 Task: Find connections with filter location Bideford with filter topic #Startupswith filter profile language German with filter current company Grasim Industries Limited | Pulp & Fibre with filter school Acharya N.G. Ranga Agricultural University with filter industry Blogs with filter service category Property Management with filter keywords title Product Manager
Action: Mouse moved to (565, 76)
Screenshot: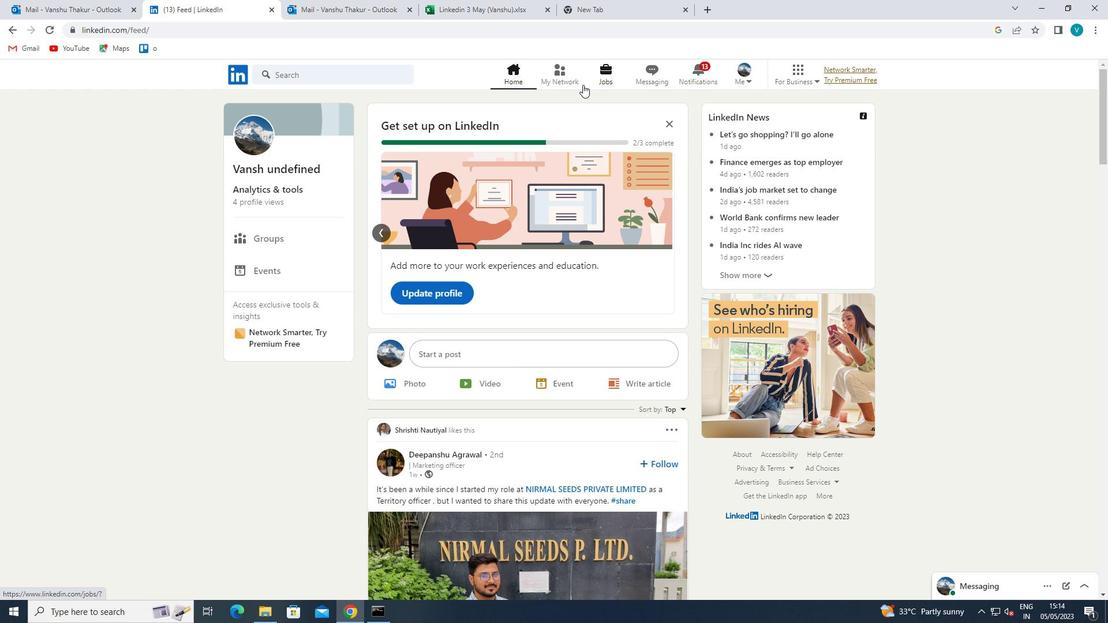 
Action: Mouse pressed left at (565, 76)
Screenshot: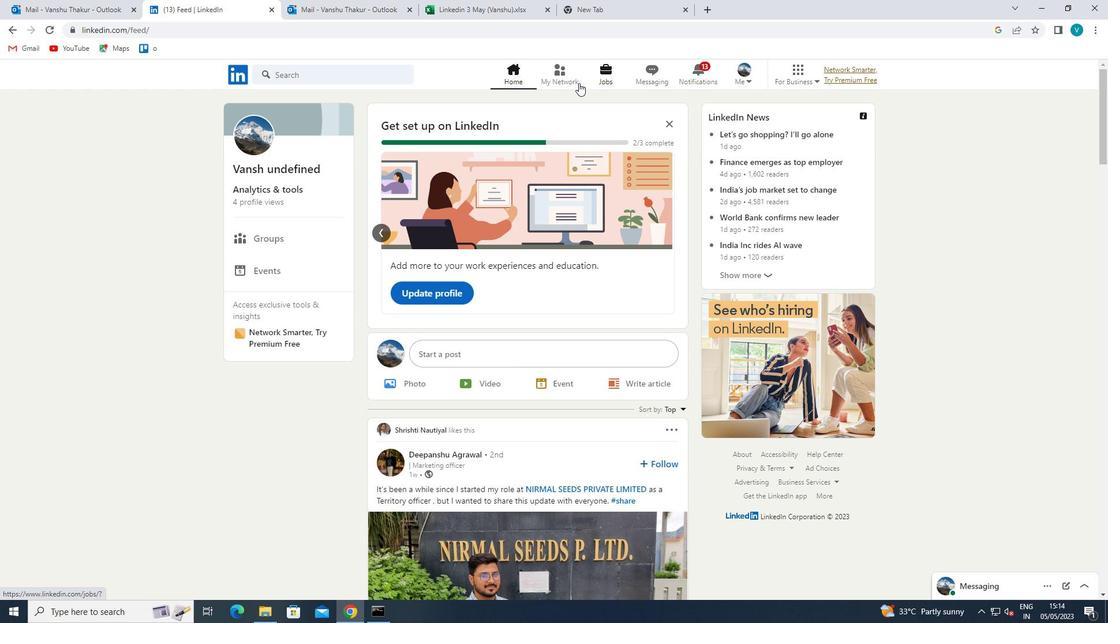 
Action: Mouse moved to (327, 129)
Screenshot: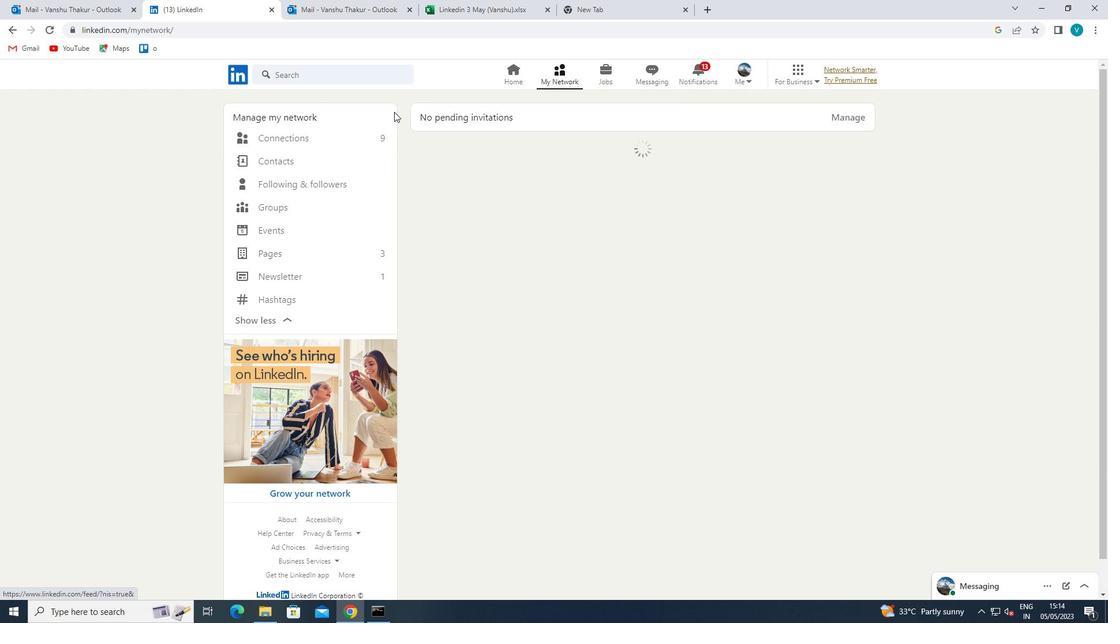 
Action: Mouse pressed left at (327, 129)
Screenshot: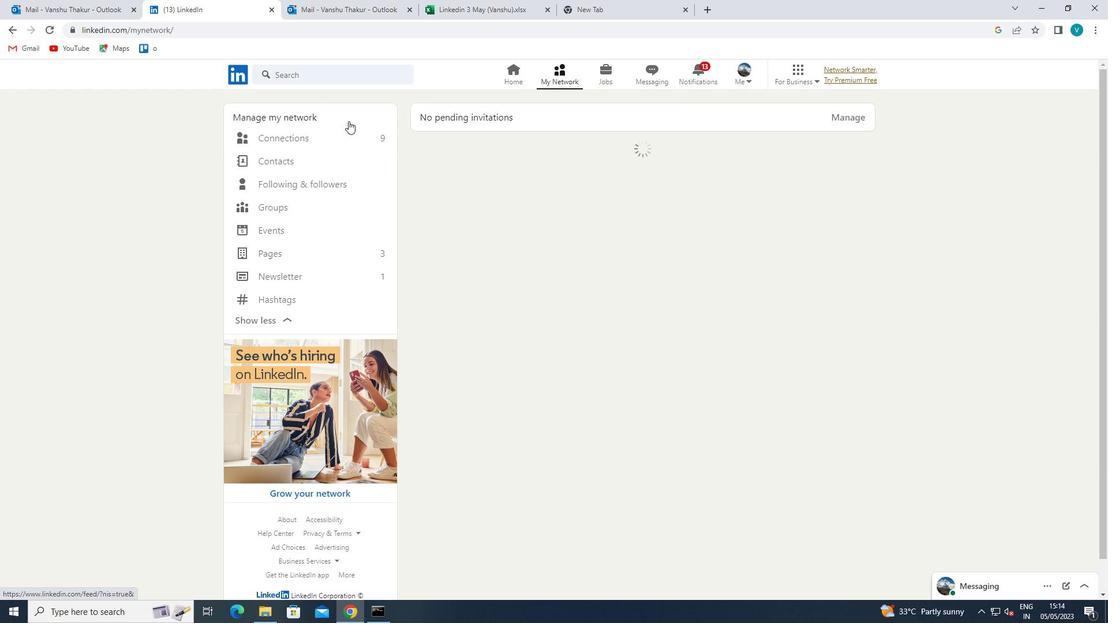 
Action: Mouse moved to (325, 136)
Screenshot: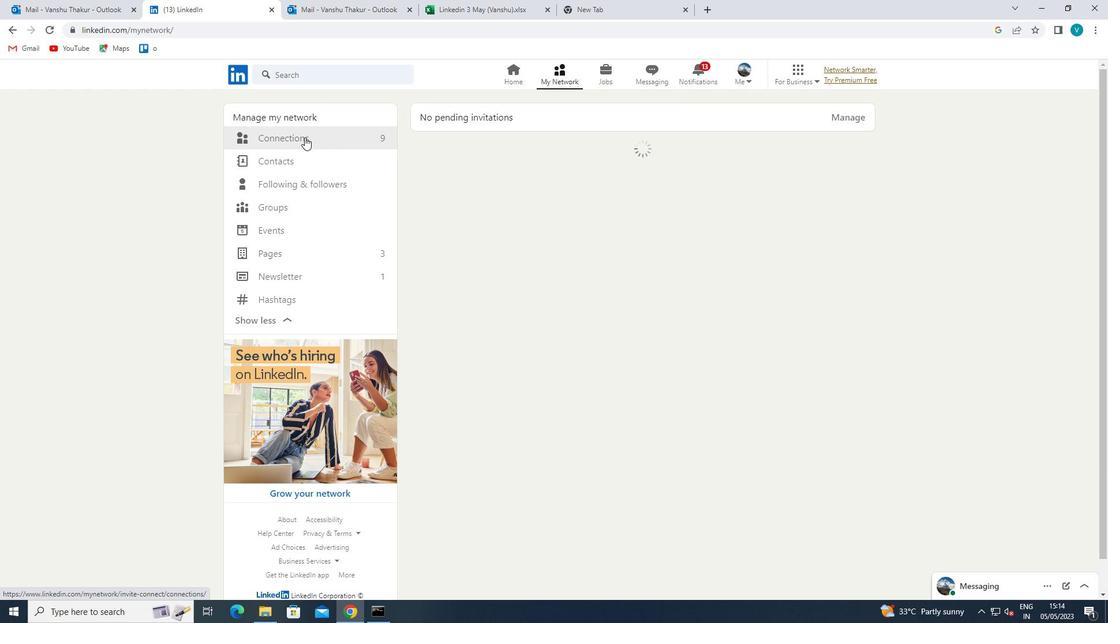 
Action: Mouse pressed left at (325, 136)
Screenshot: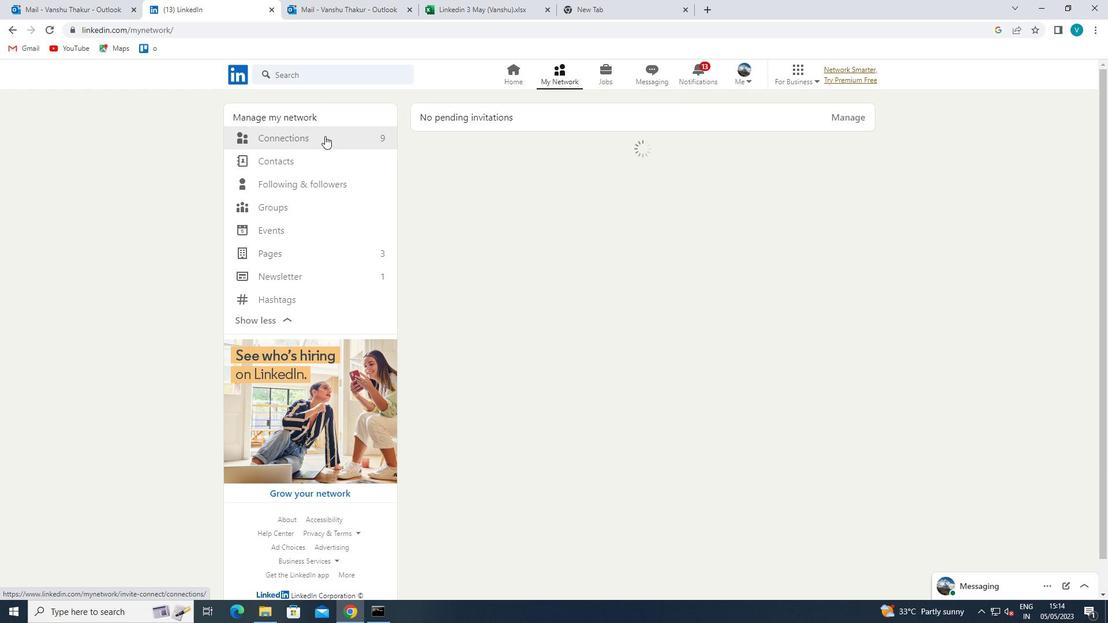 
Action: Mouse moved to (636, 142)
Screenshot: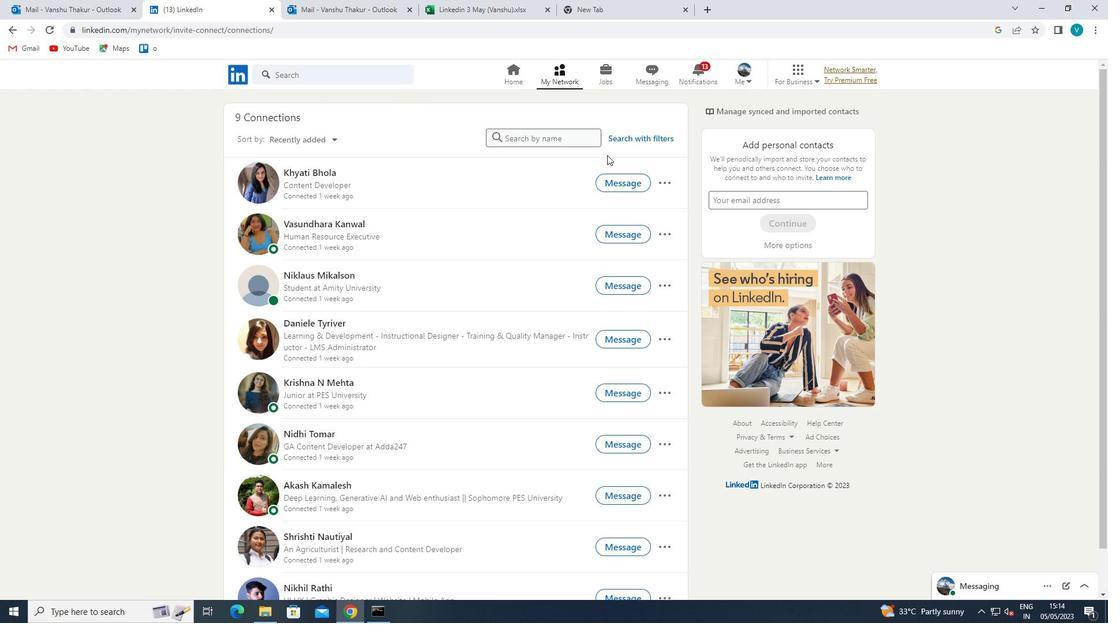 
Action: Mouse pressed left at (636, 142)
Screenshot: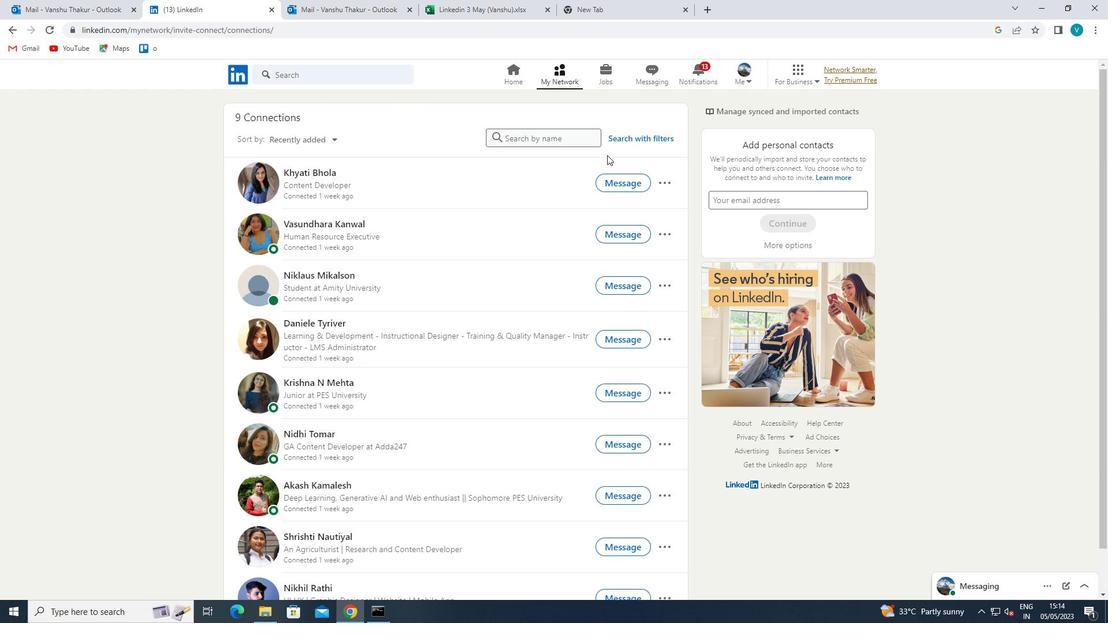 
Action: Mouse moved to (553, 109)
Screenshot: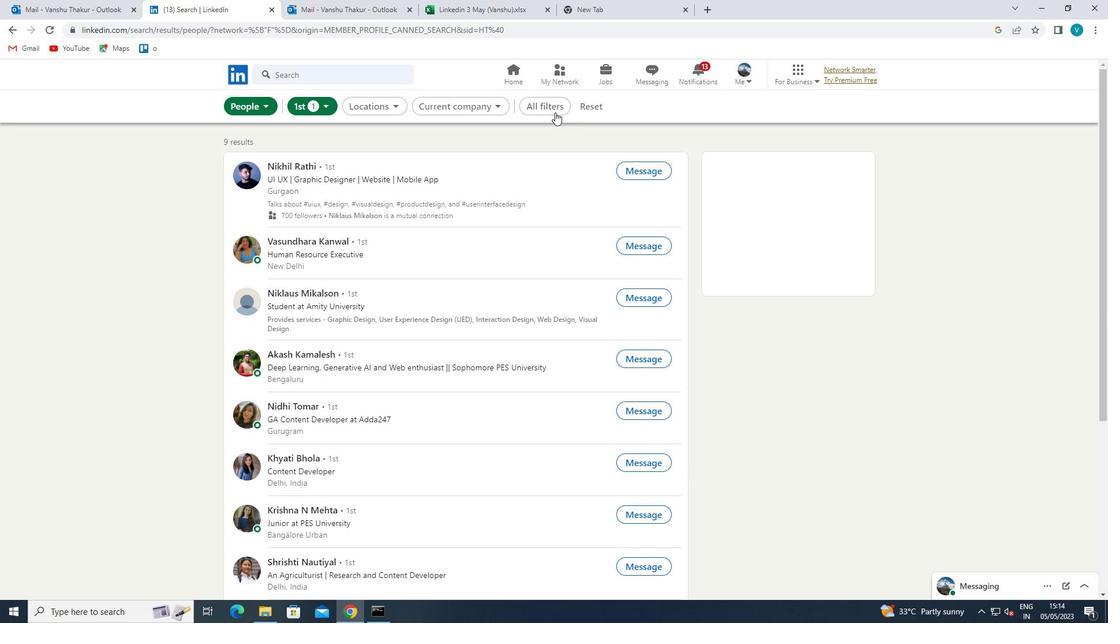 
Action: Mouse pressed left at (553, 109)
Screenshot: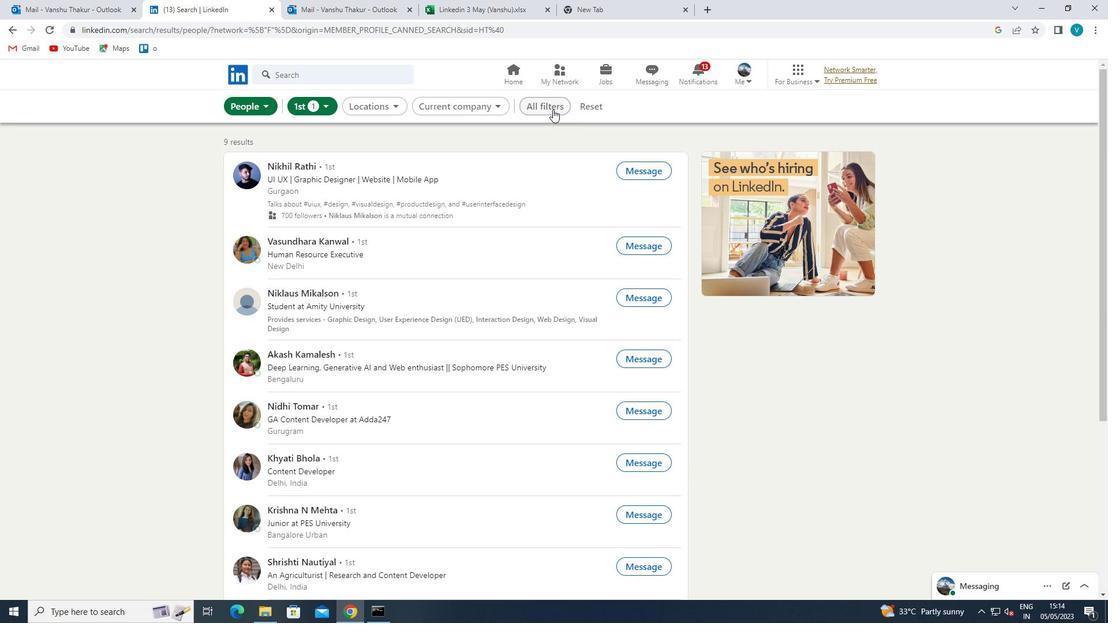 
Action: Mouse moved to (963, 284)
Screenshot: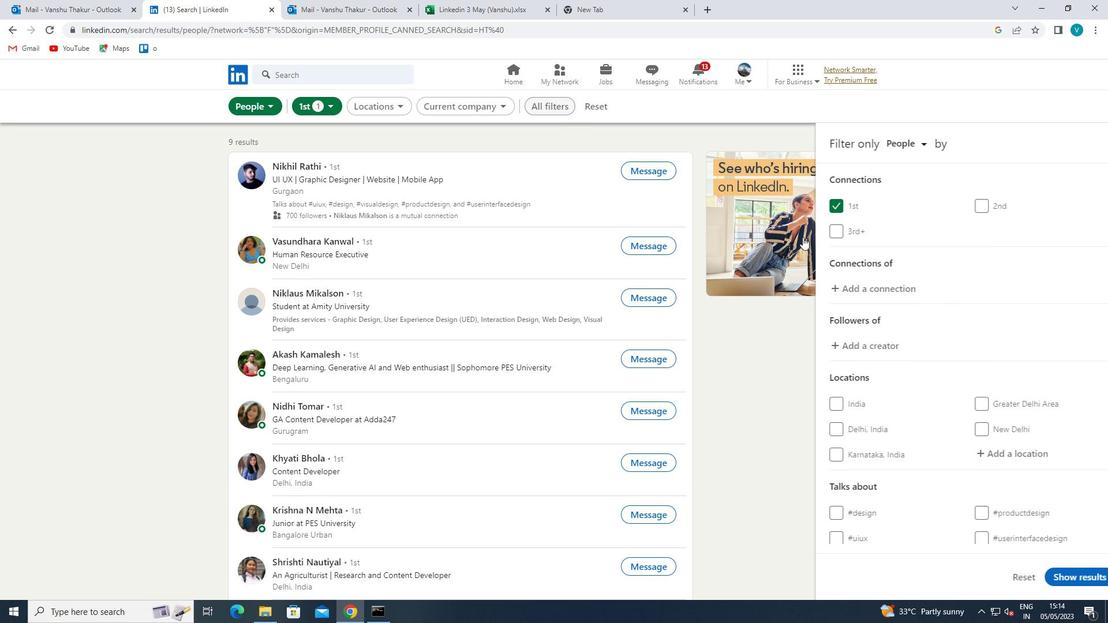 
Action: Mouse scrolled (963, 283) with delta (0, 0)
Screenshot: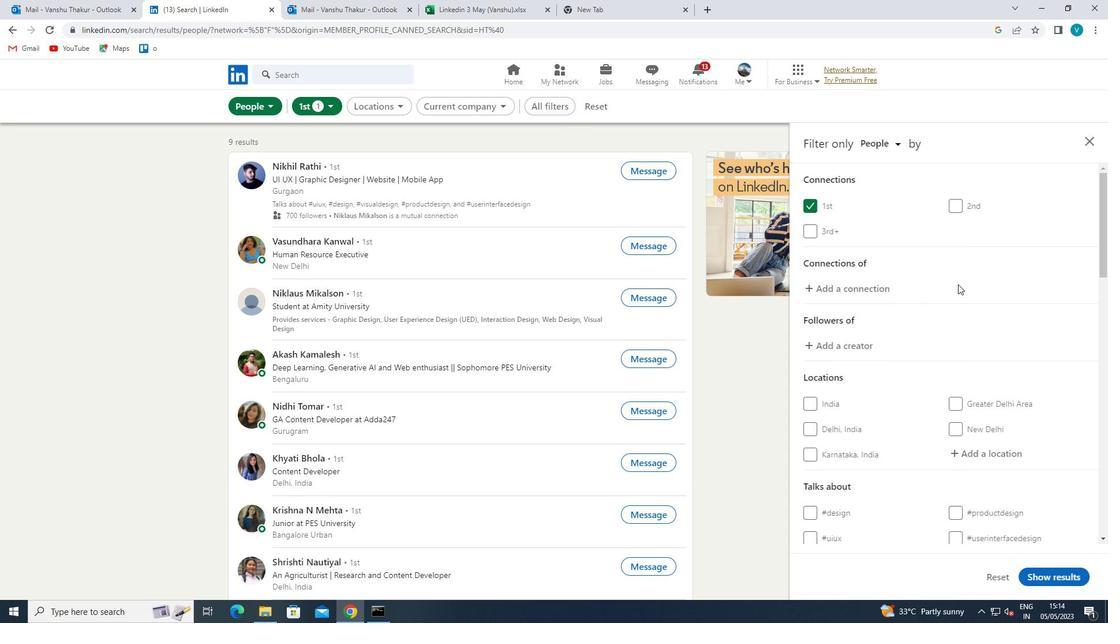 
Action: Mouse scrolled (963, 283) with delta (0, 0)
Screenshot: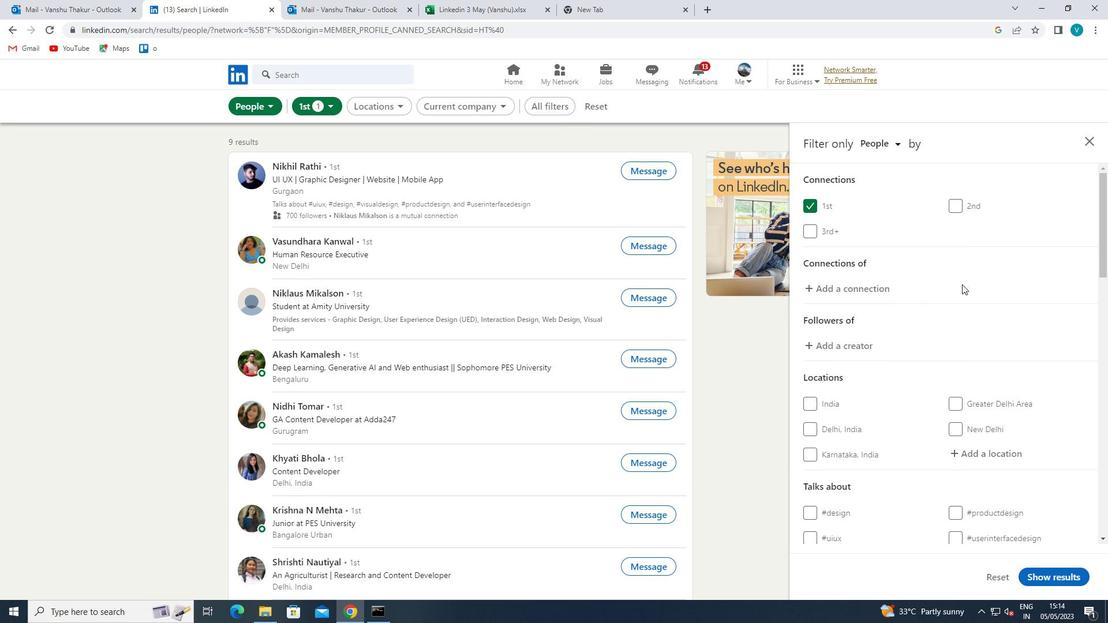 
Action: Mouse moved to (974, 339)
Screenshot: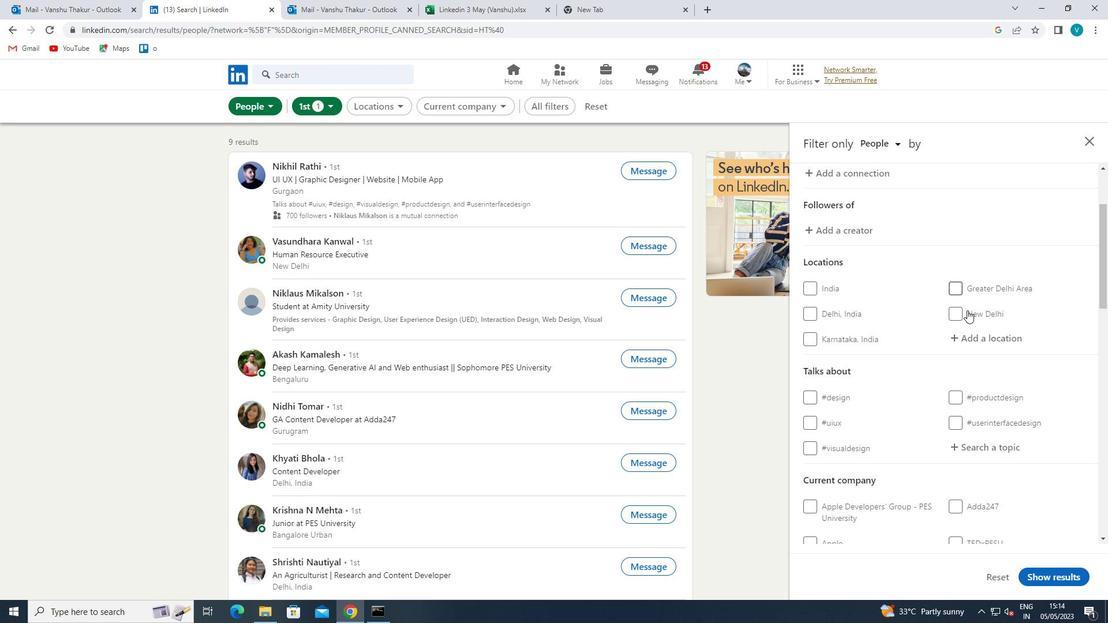 
Action: Mouse pressed left at (974, 339)
Screenshot: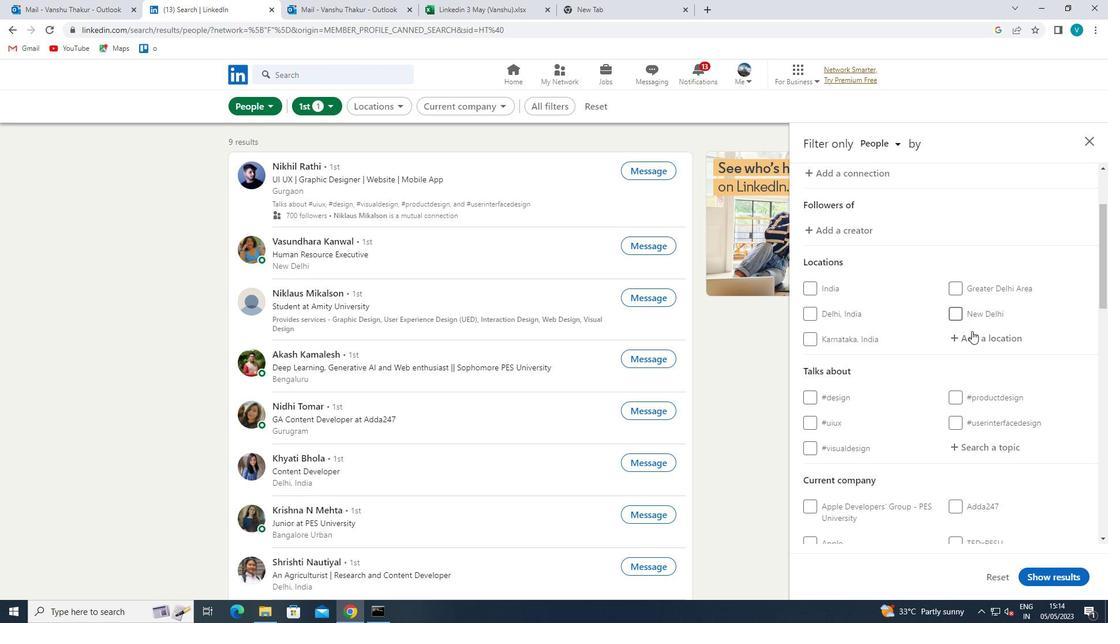 
Action: Mouse moved to (975, 340)
Screenshot: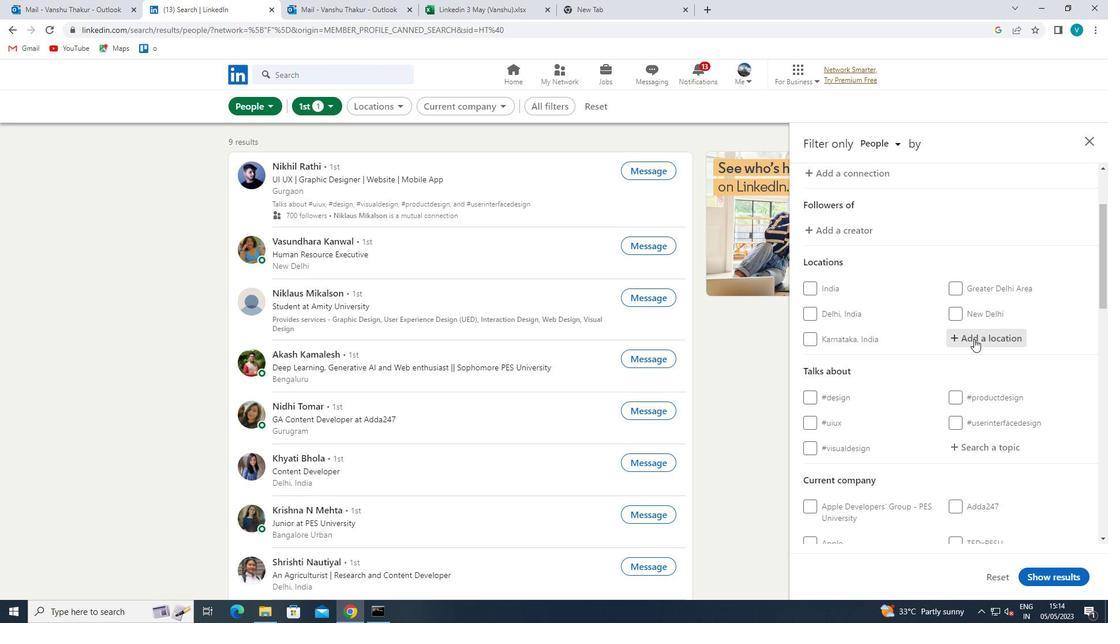 
Action: Key pressed <Key.shift>BIDEFORD
Screenshot: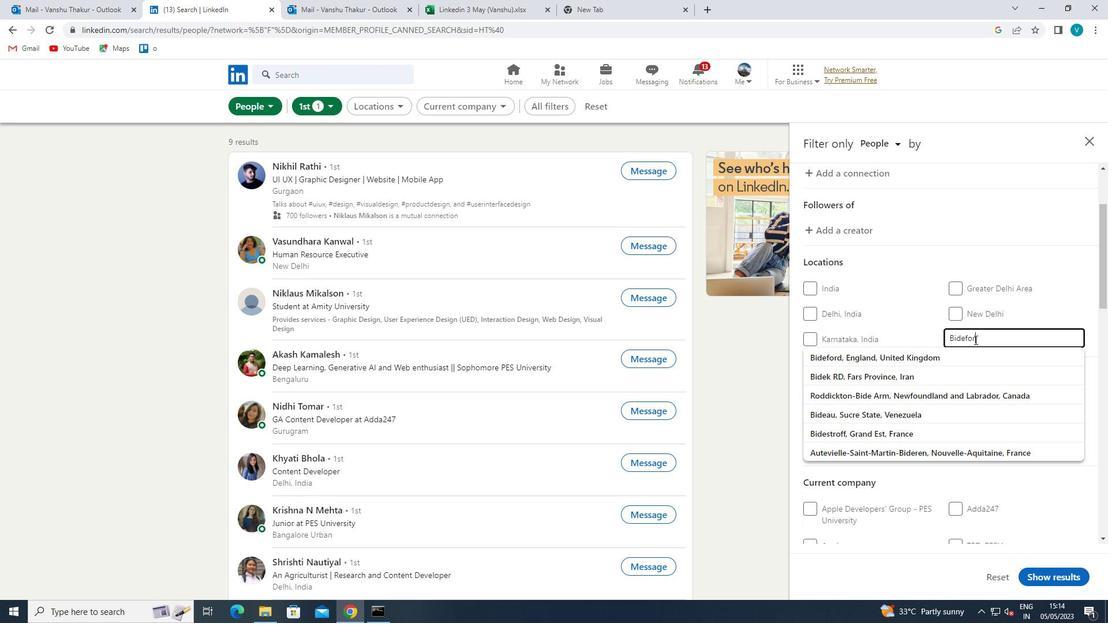 
Action: Mouse moved to (972, 356)
Screenshot: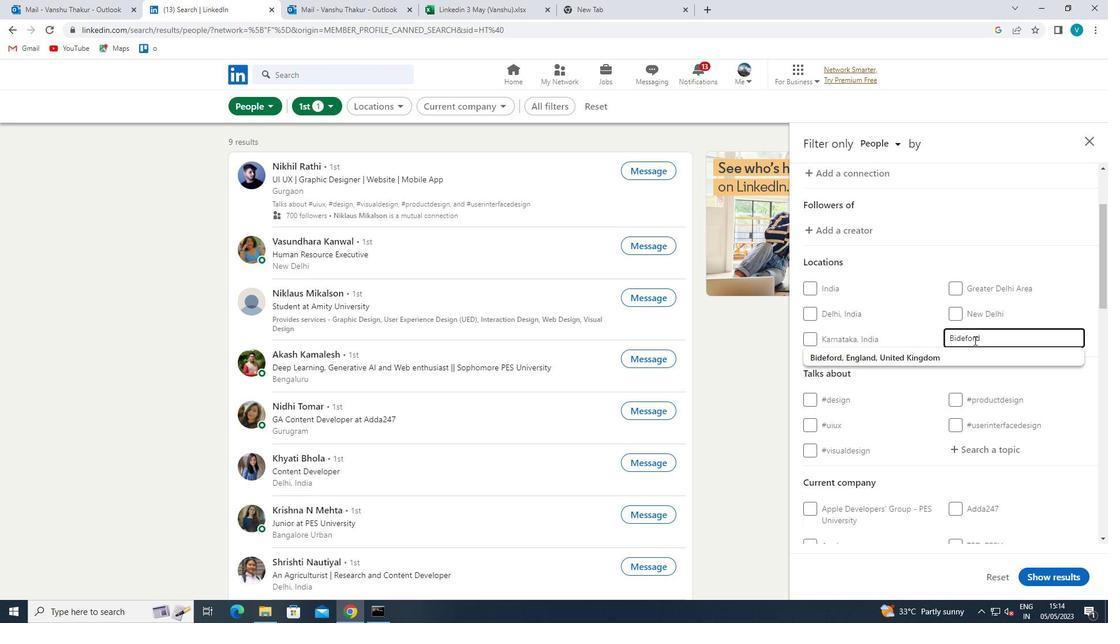 
Action: Mouse pressed left at (972, 356)
Screenshot: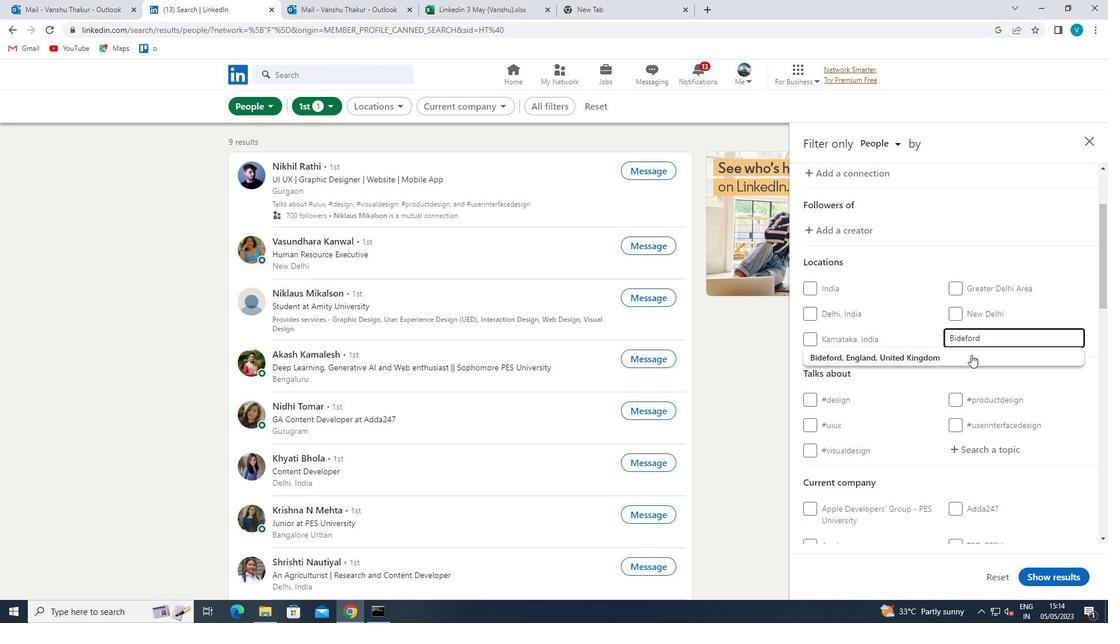 
Action: Mouse scrolled (972, 356) with delta (0, 0)
Screenshot: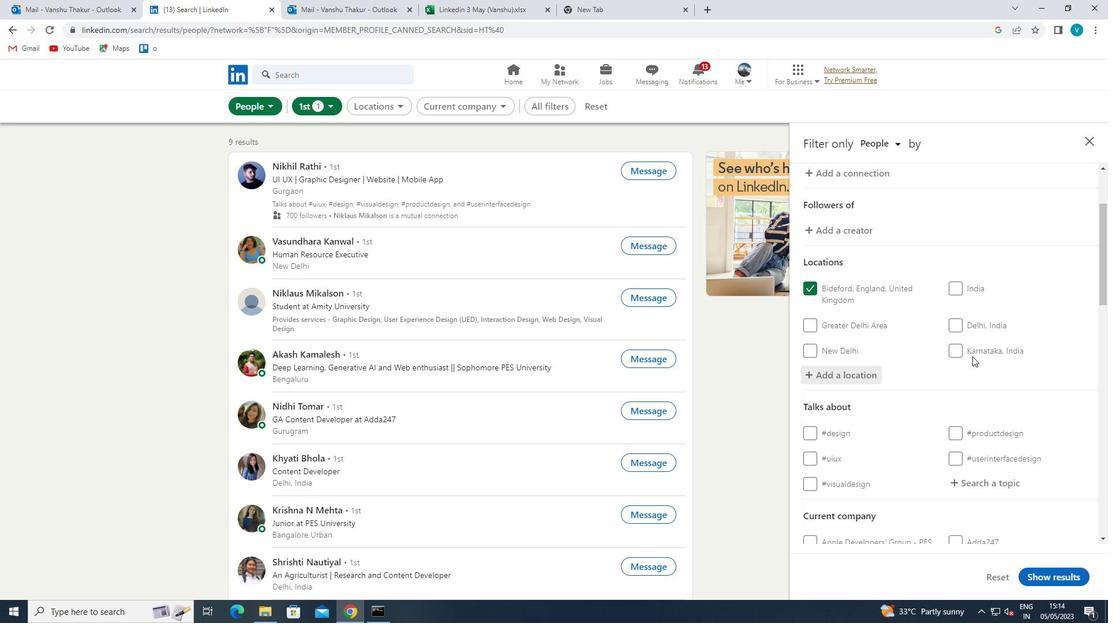 
Action: Mouse scrolled (972, 356) with delta (0, 0)
Screenshot: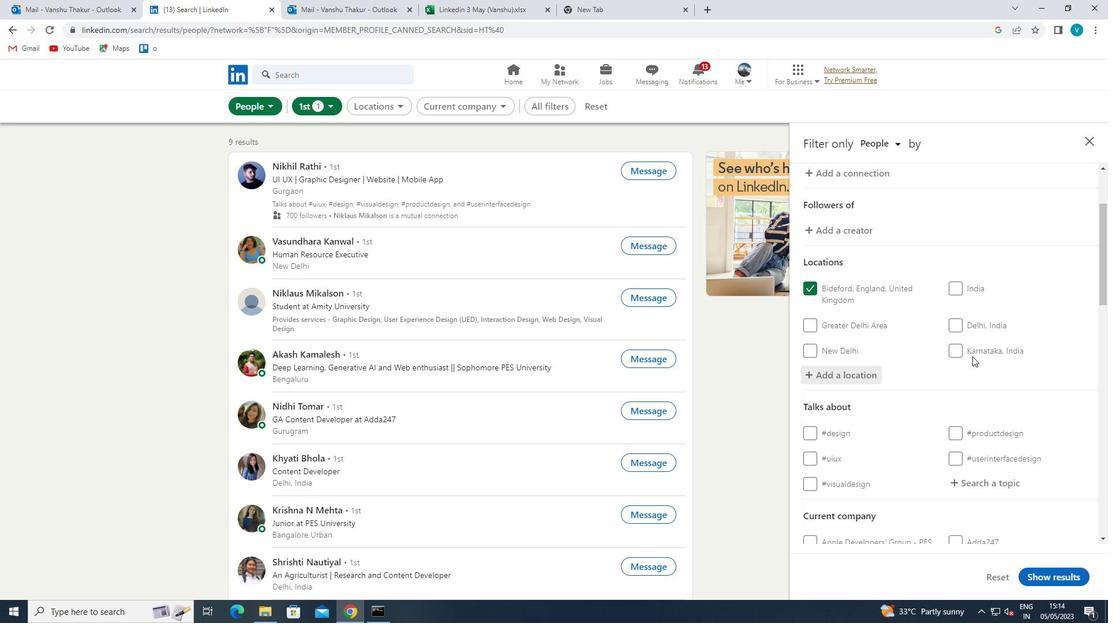 
Action: Mouse moved to (972, 368)
Screenshot: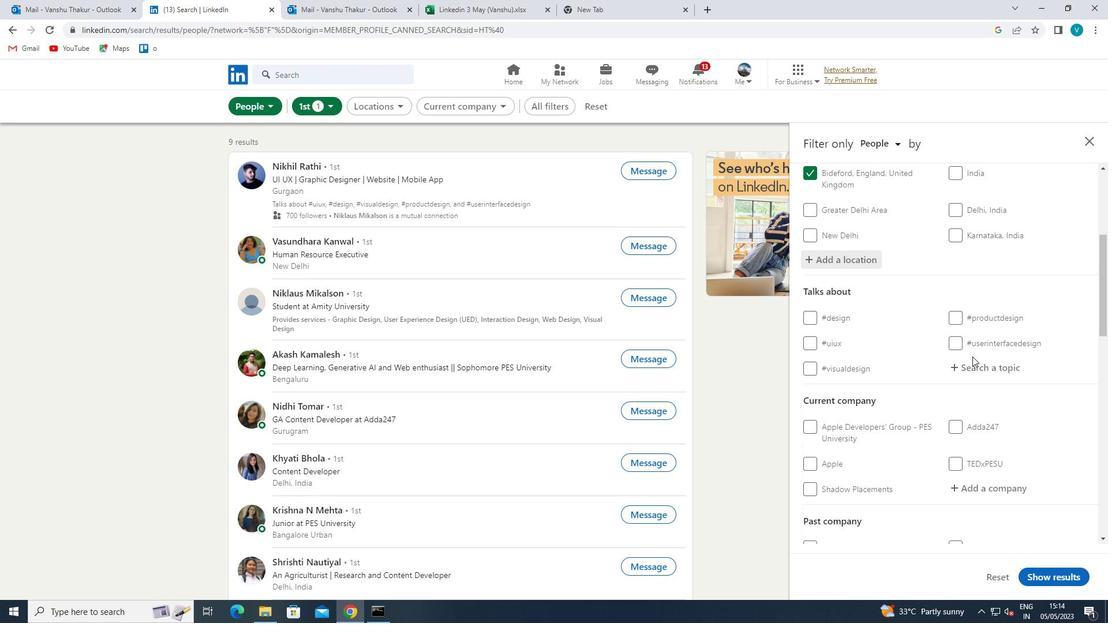 
Action: Mouse pressed left at (972, 368)
Screenshot: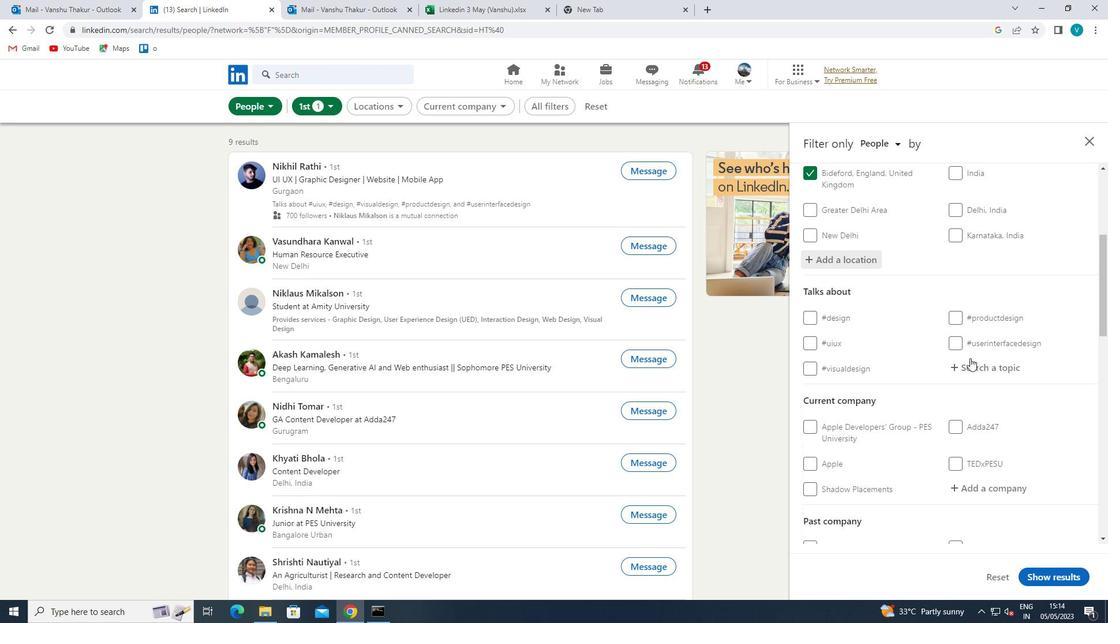 
Action: Mouse moved to (986, 360)
Screenshot: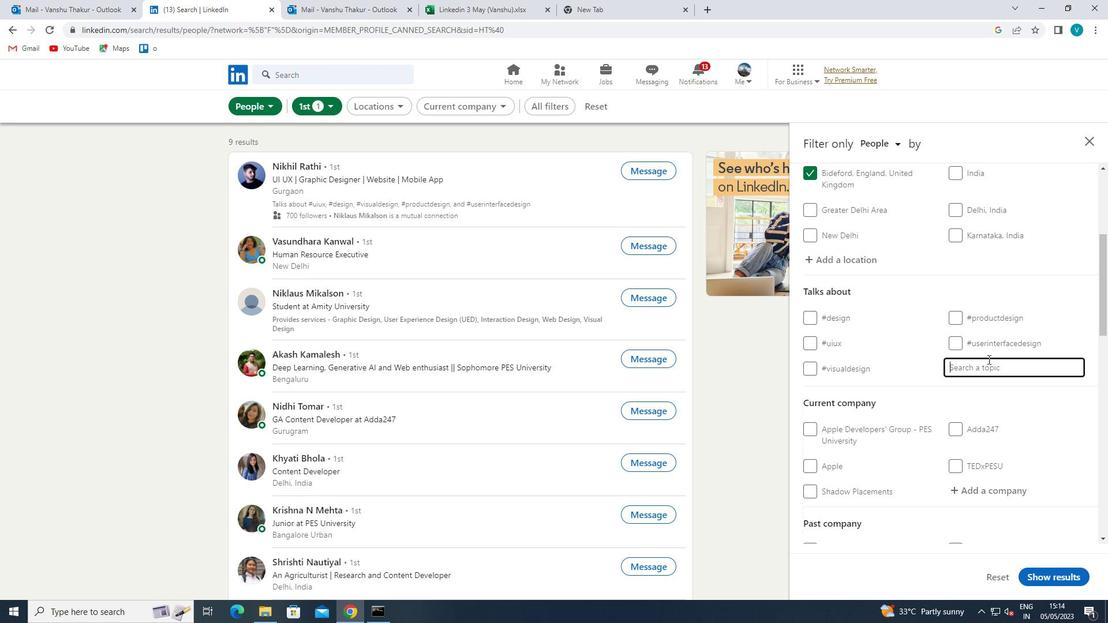 
Action: Key pressed START
Screenshot: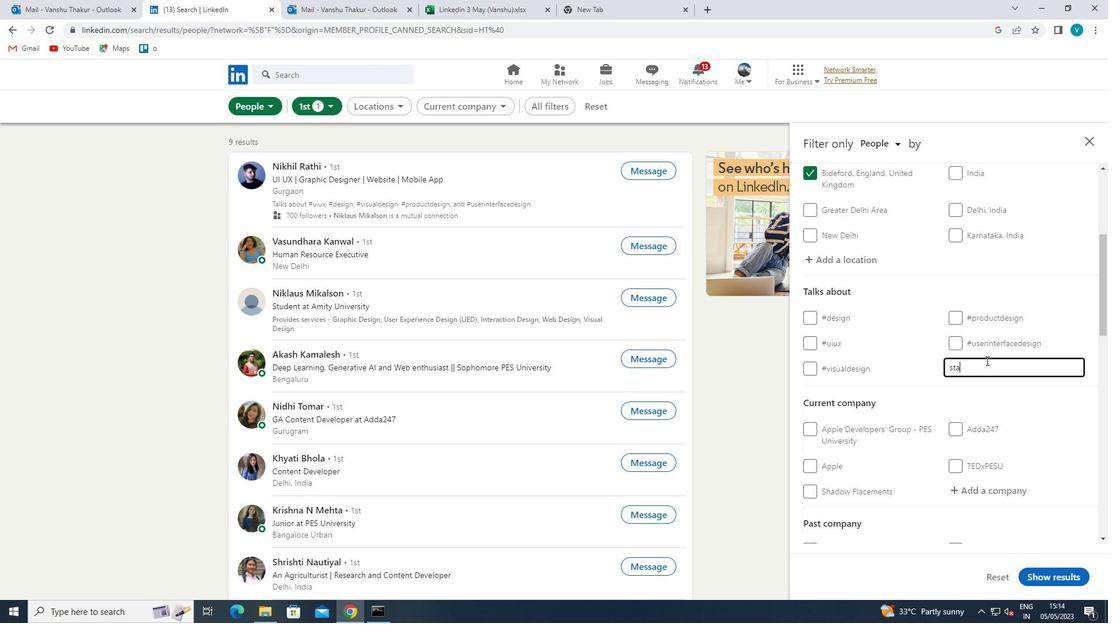
Action: Mouse moved to (978, 364)
Screenshot: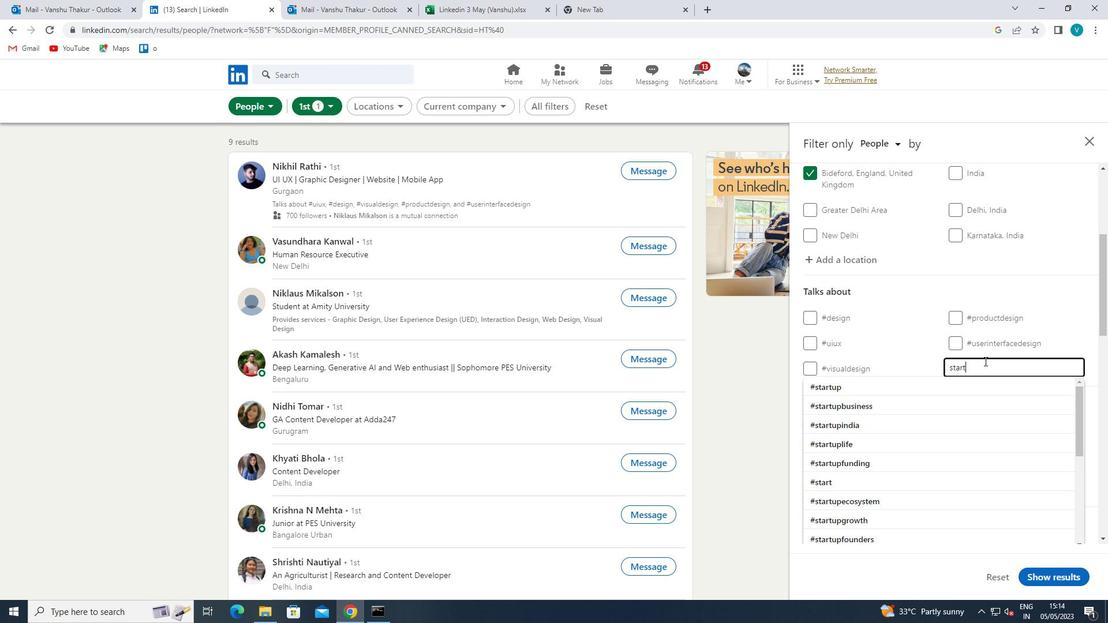 
Action: Key pressed UPS
Screenshot: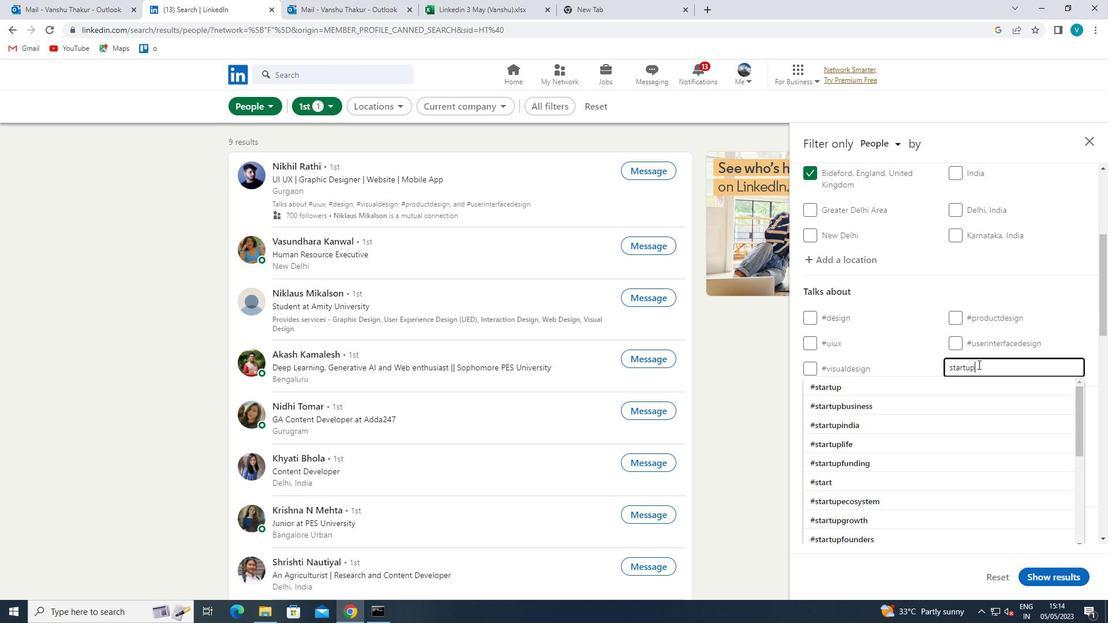 
Action: Mouse moved to (951, 382)
Screenshot: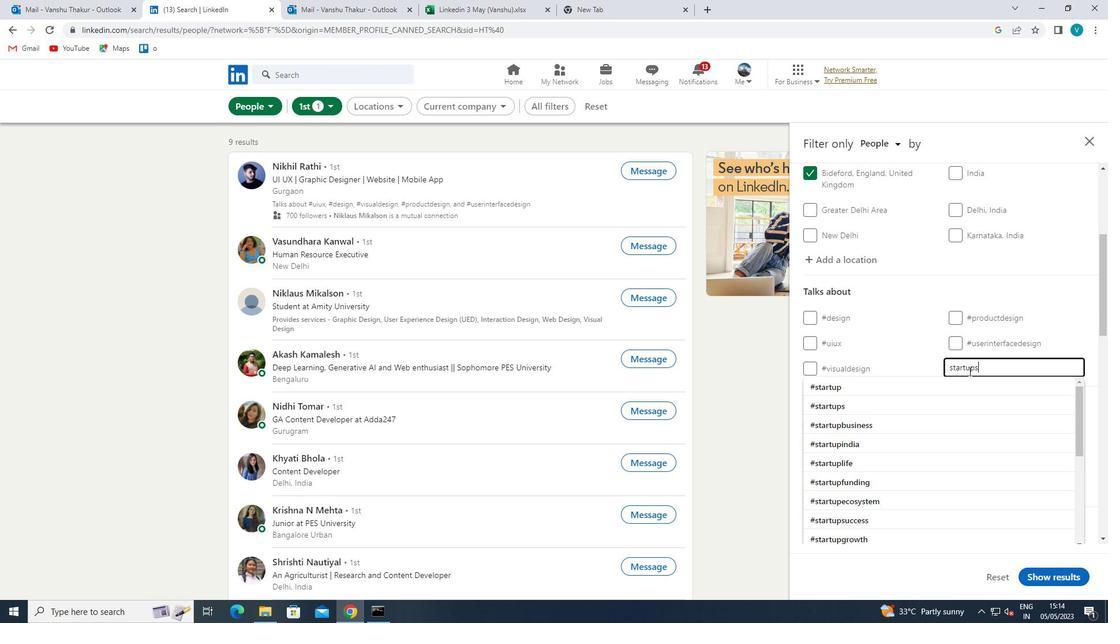 
Action: Mouse pressed left at (951, 382)
Screenshot: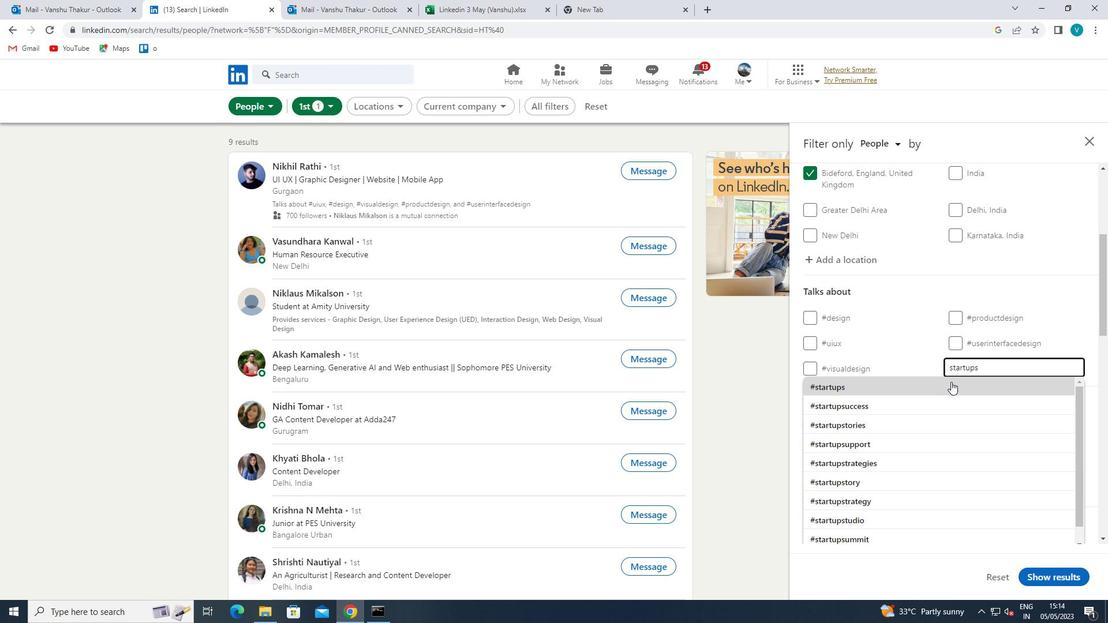 
Action: Mouse scrolled (951, 381) with delta (0, 0)
Screenshot: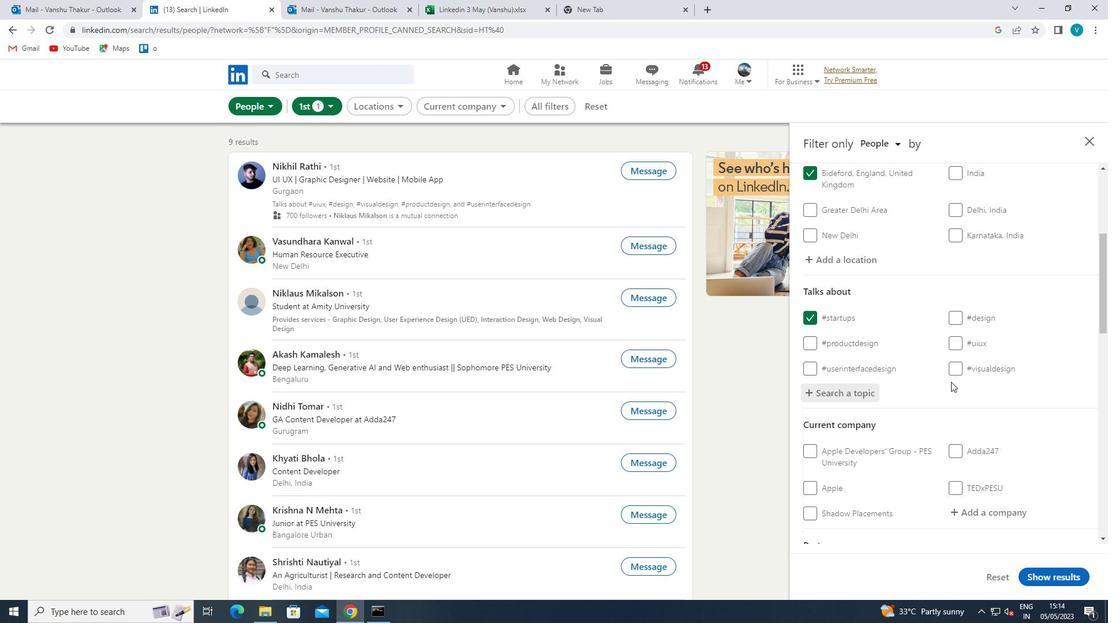 
Action: Mouse scrolled (951, 381) with delta (0, 0)
Screenshot: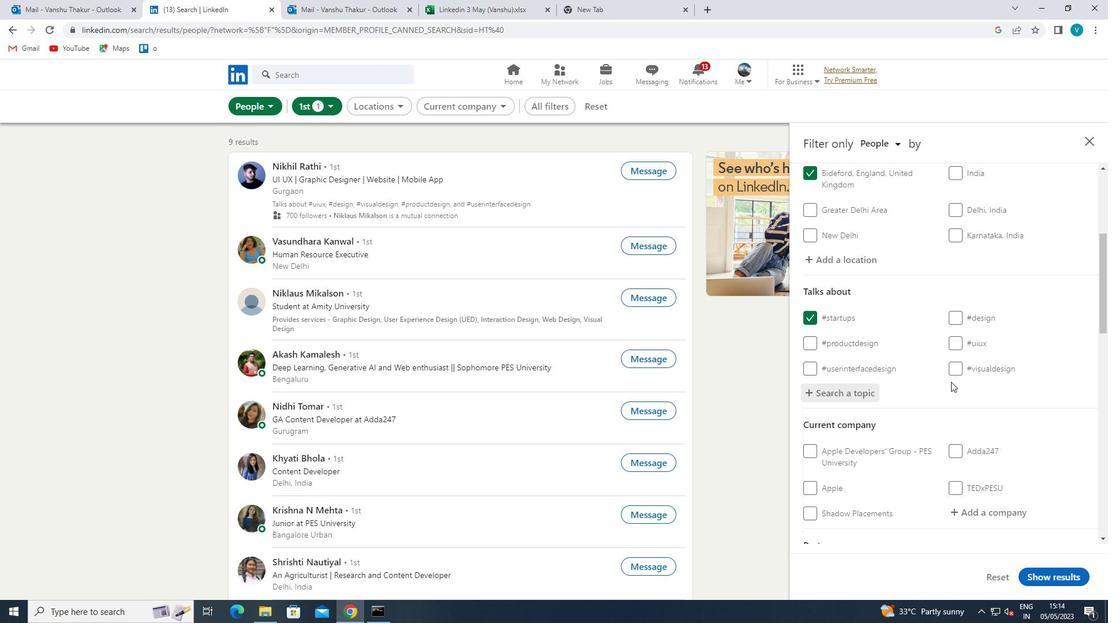 
Action: Mouse scrolled (951, 381) with delta (0, 0)
Screenshot: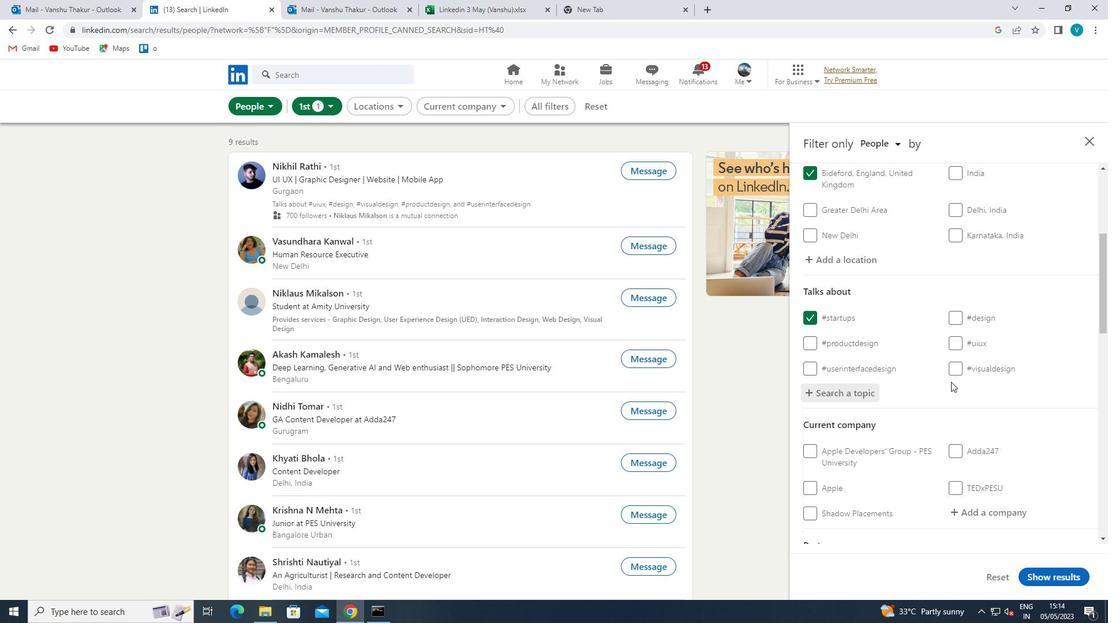 
Action: Mouse moved to (980, 341)
Screenshot: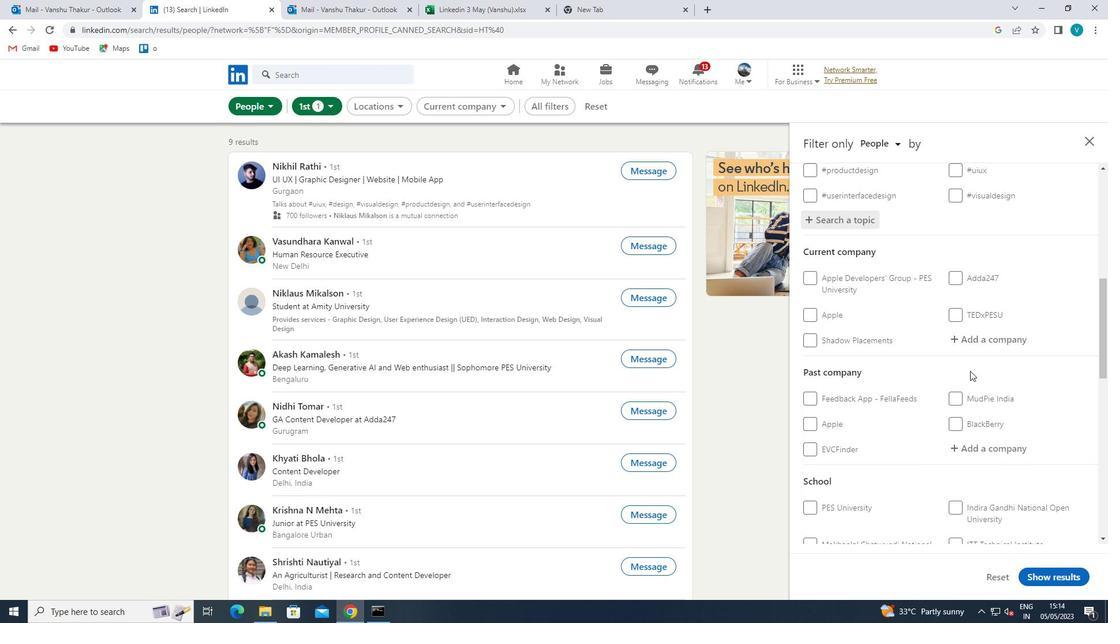 
Action: Mouse pressed left at (980, 341)
Screenshot: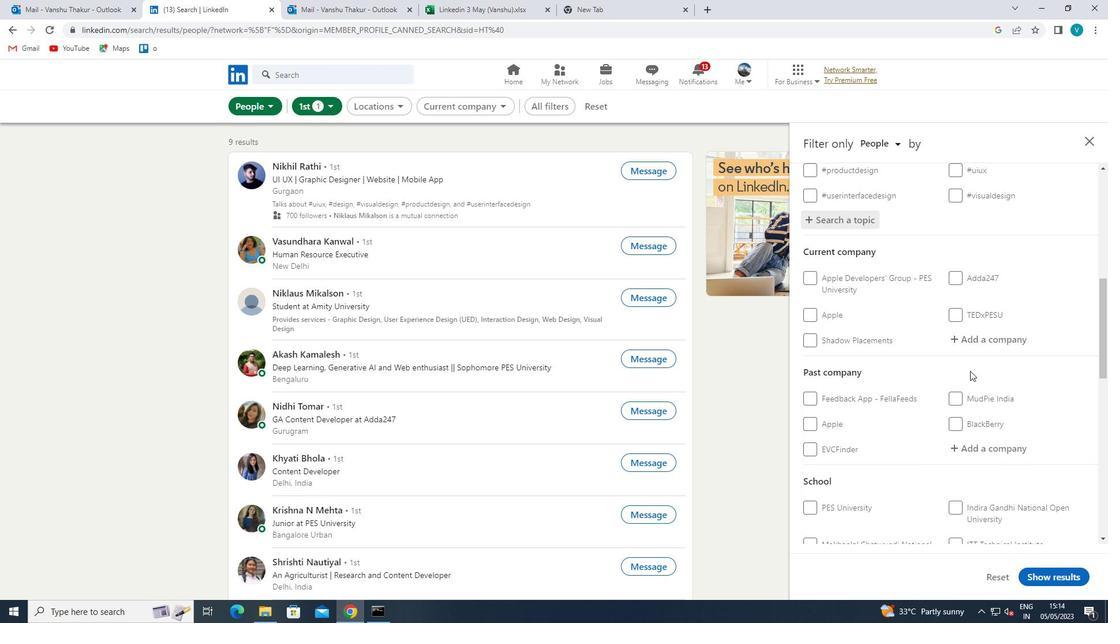 
Action: Mouse moved to (984, 340)
Screenshot: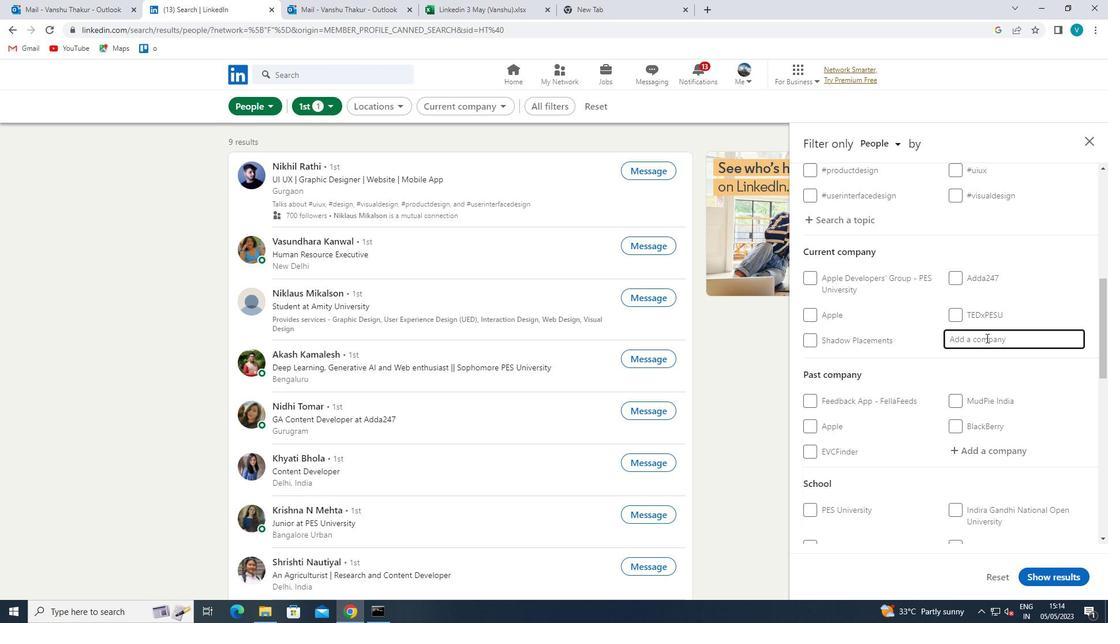 
Action: Key pressed <Key.shift>GRASIM
Screenshot: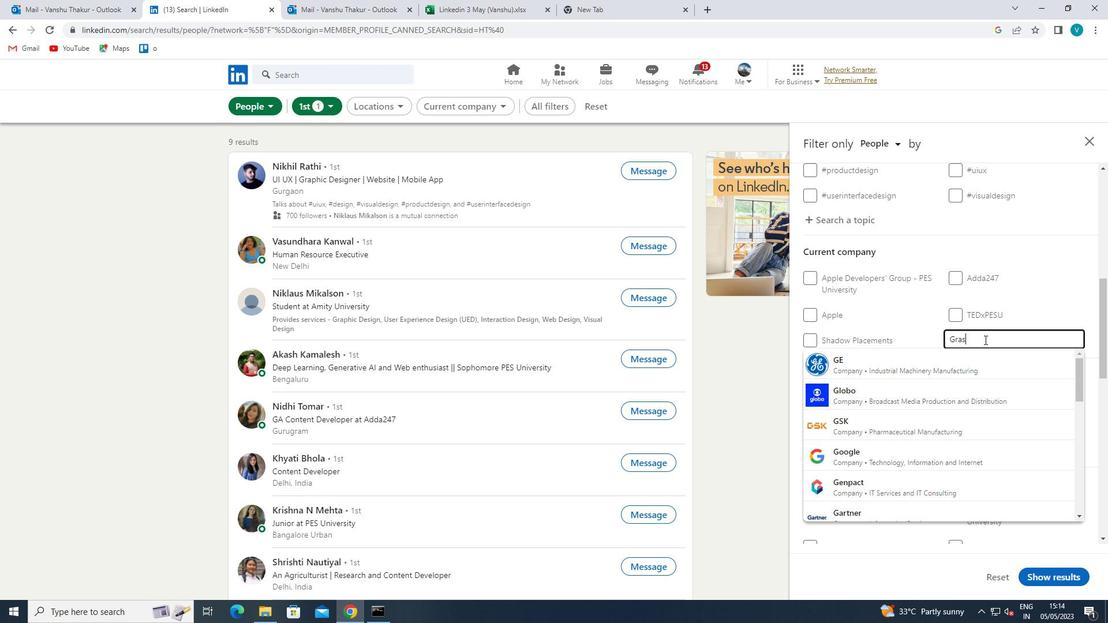 
Action: Mouse moved to (980, 387)
Screenshot: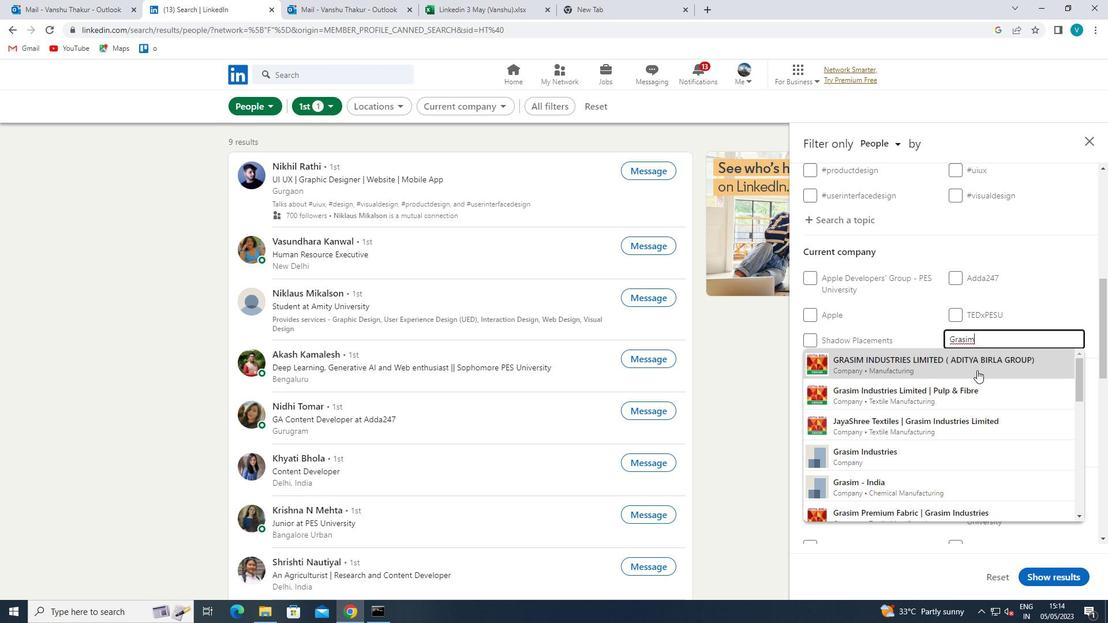 
Action: Mouse pressed left at (980, 387)
Screenshot: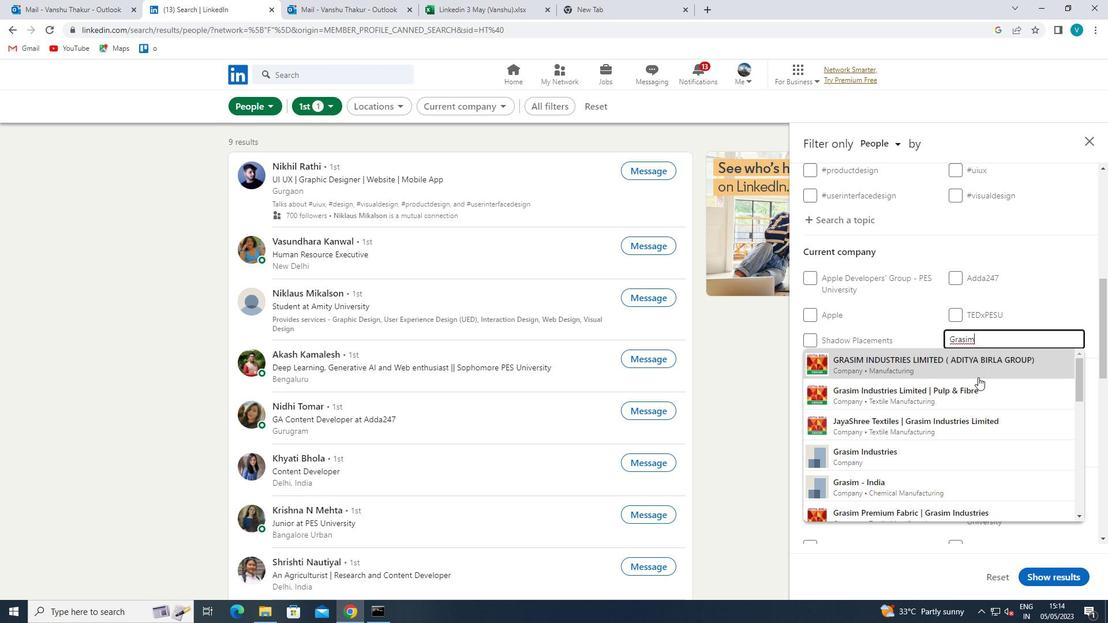 
Action: Mouse scrolled (980, 387) with delta (0, 0)
Screenshot: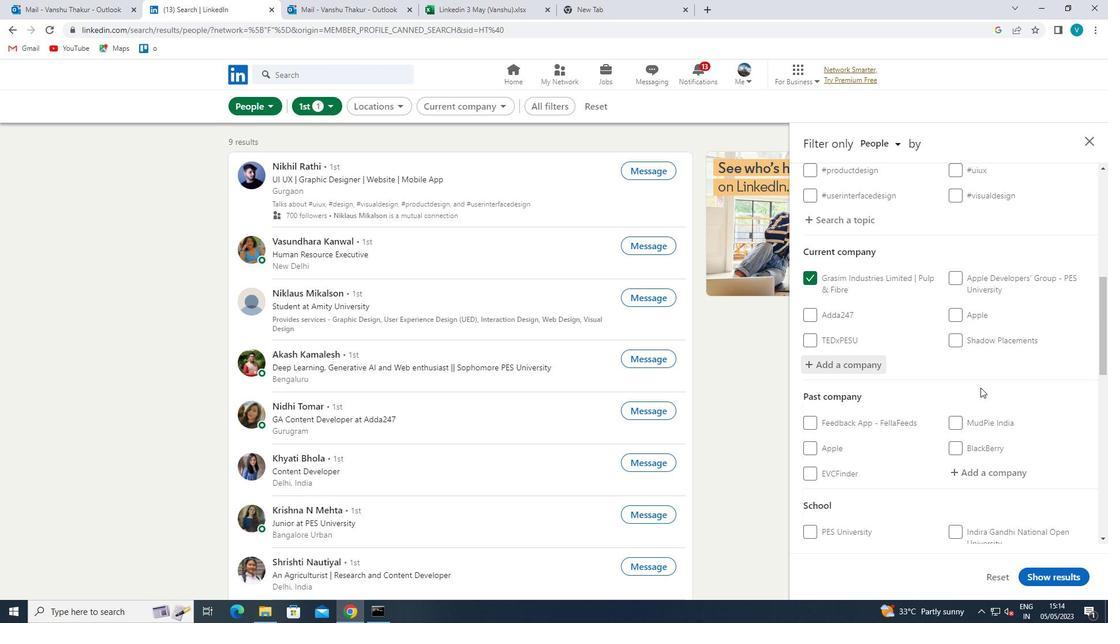 
Action: Mouse scrolled (980, 387) with delta (0, 0)
Screenshot: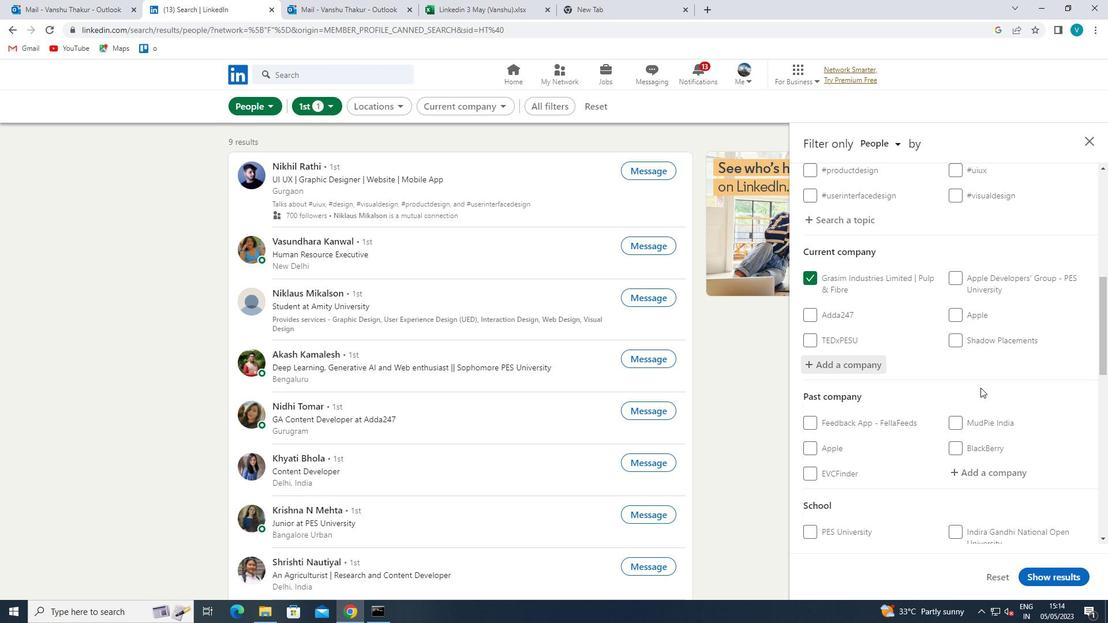 
Action: Mouse scrolled (980, 387) with delta (0, 0)
Screenshot: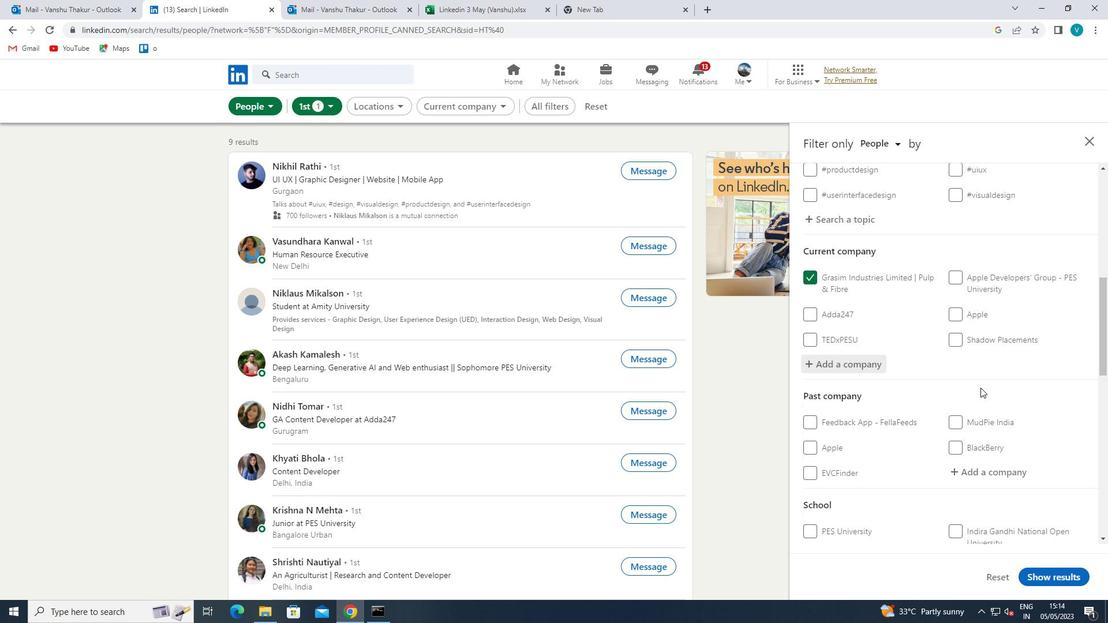 
Action: Mouse scrolled (980, 387) with delta (0, 0)
Screenshot: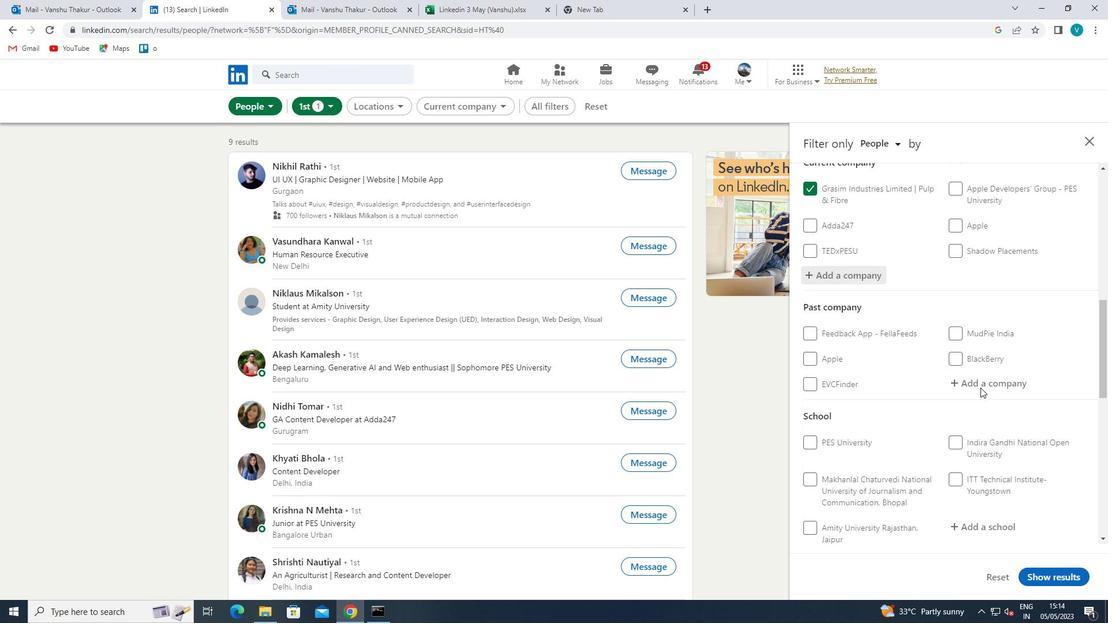 
Action: Mouse pressed left at (980, 387)
Screenshot: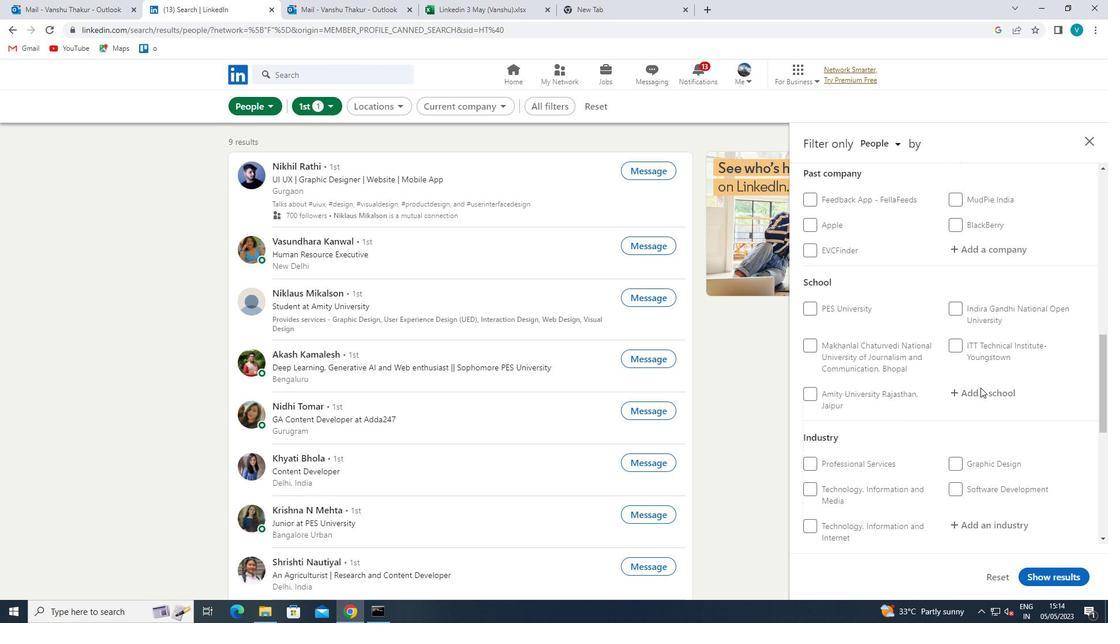 
Action: Mouse moved to (999, 378)
Screenshot: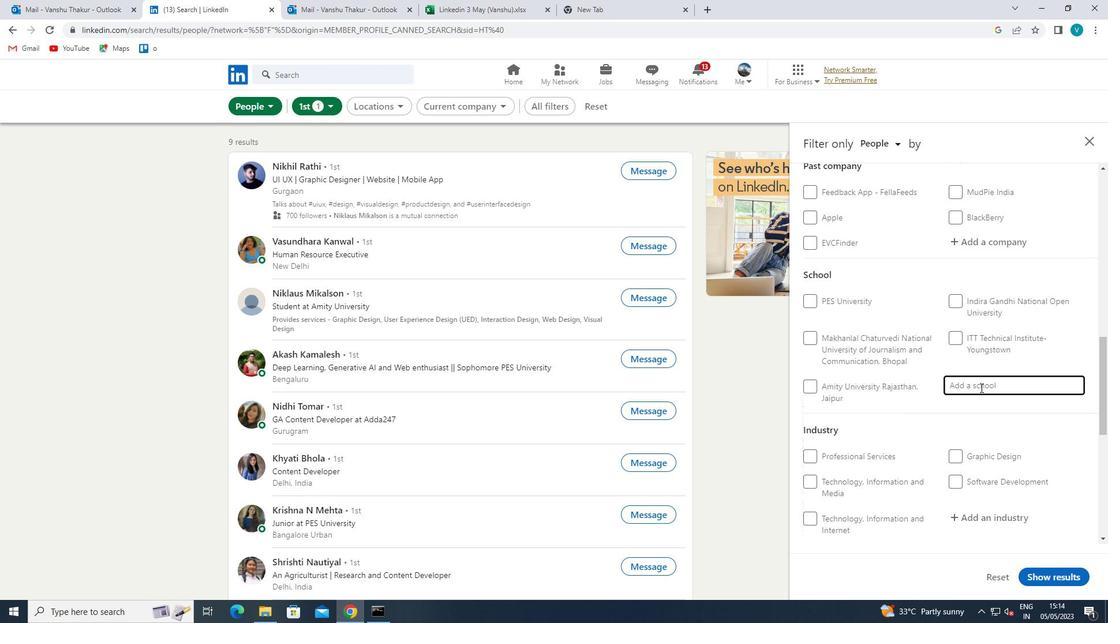 
Action: Key pressed <Key.shift>A
Screenshot: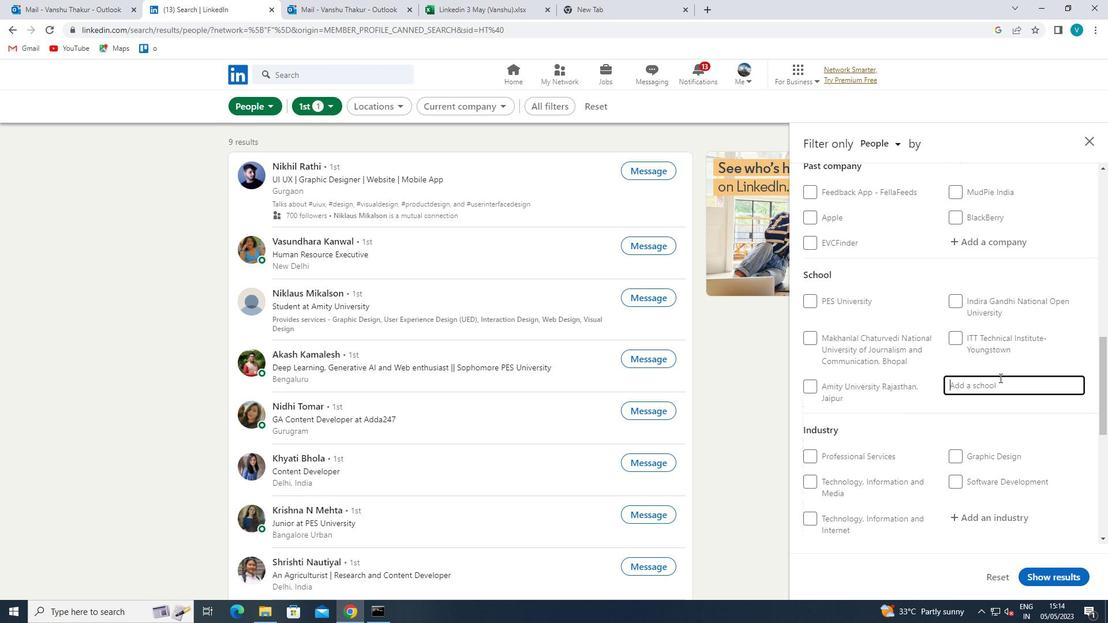 
Action: Mouse moved to (999, 378)
Screenshot: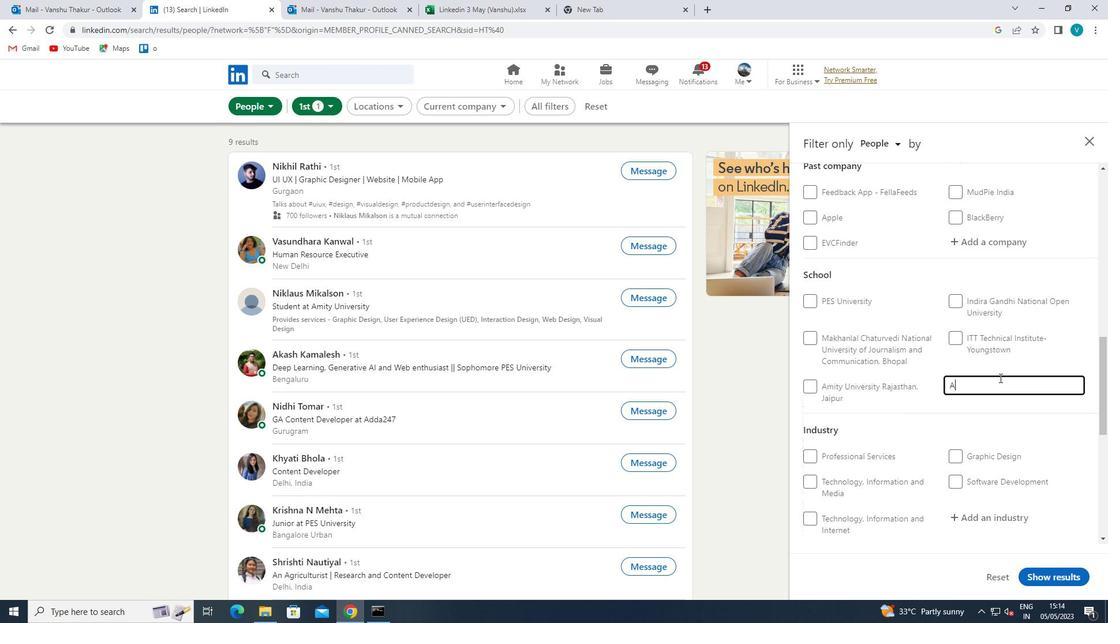 
Action: Key pressed CHA
Screenshot: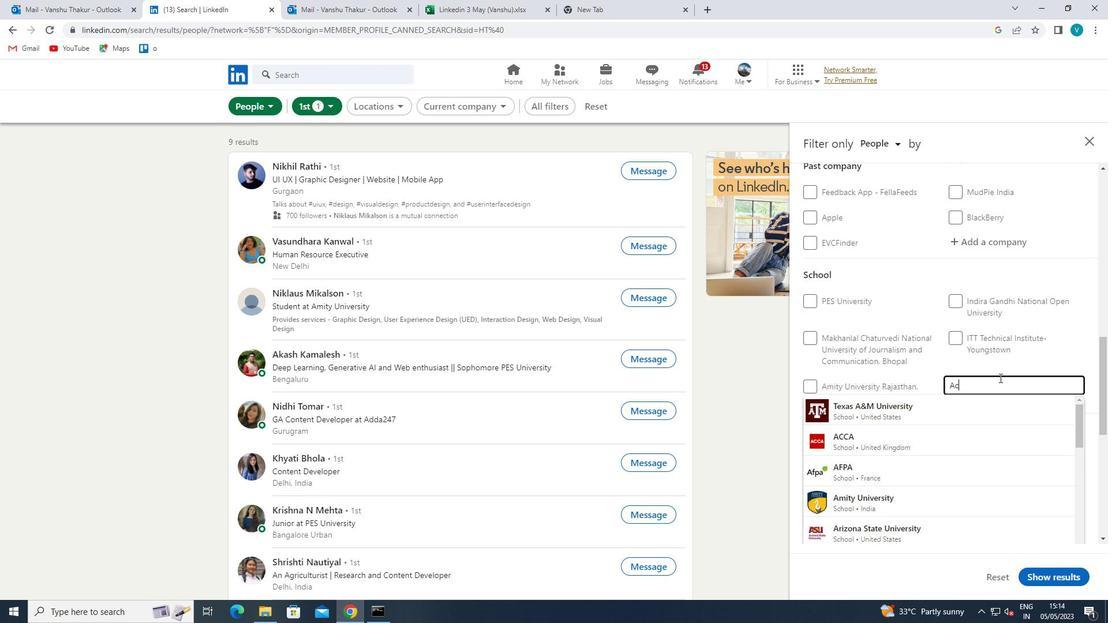 
Action: Mouse moved to (999, 378)
Screenshot: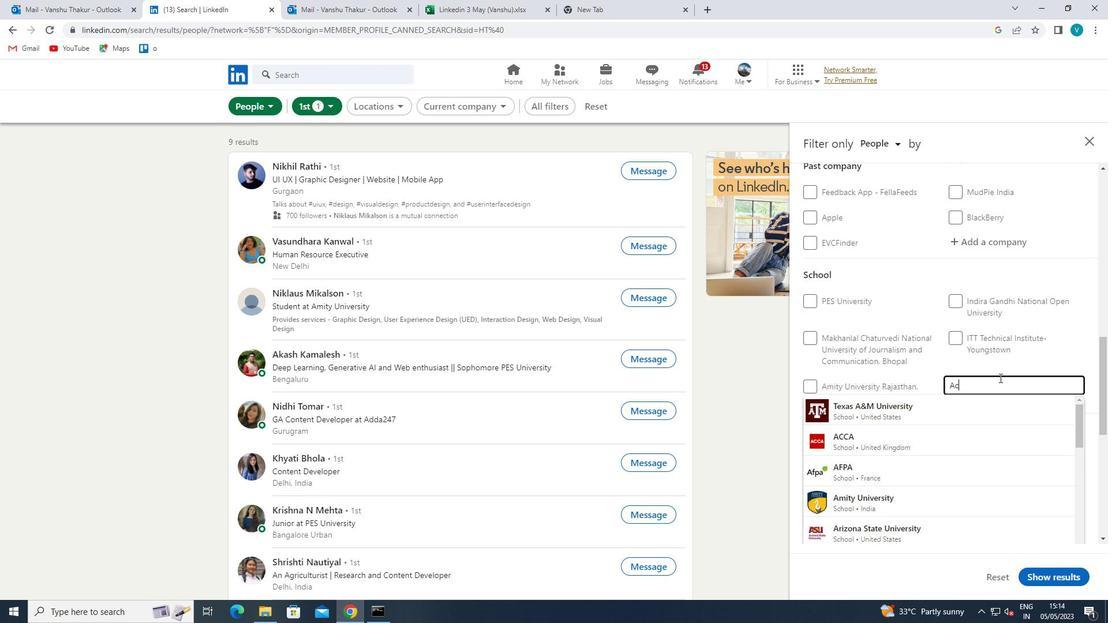 
Action: Key pressed RYA
Screenshot: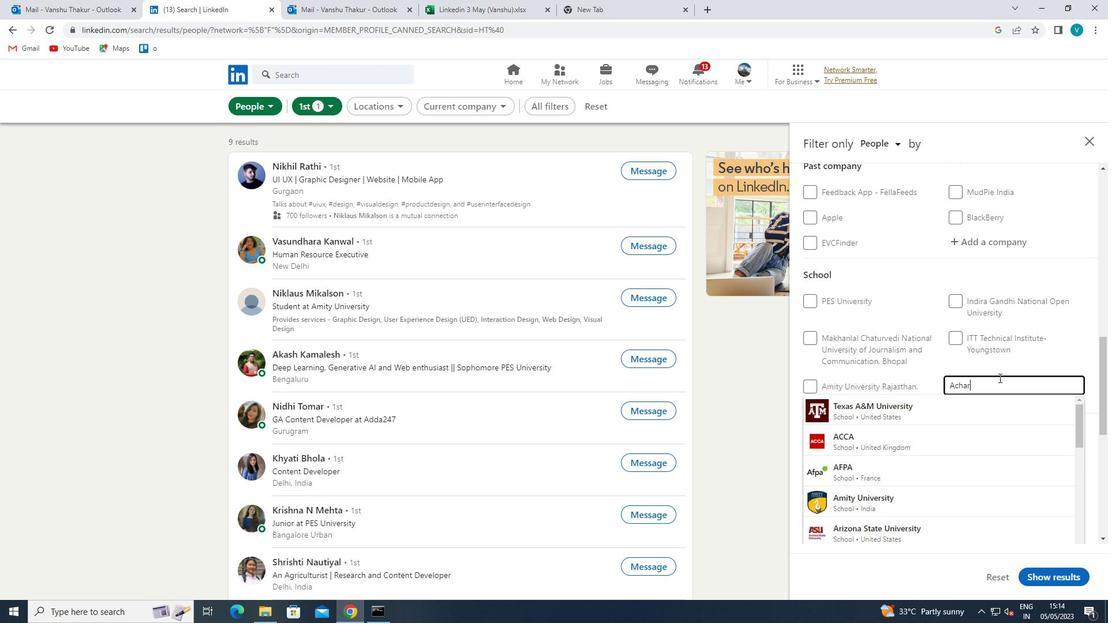 
Action: Mouse moved to (968, 460)
Screenshot: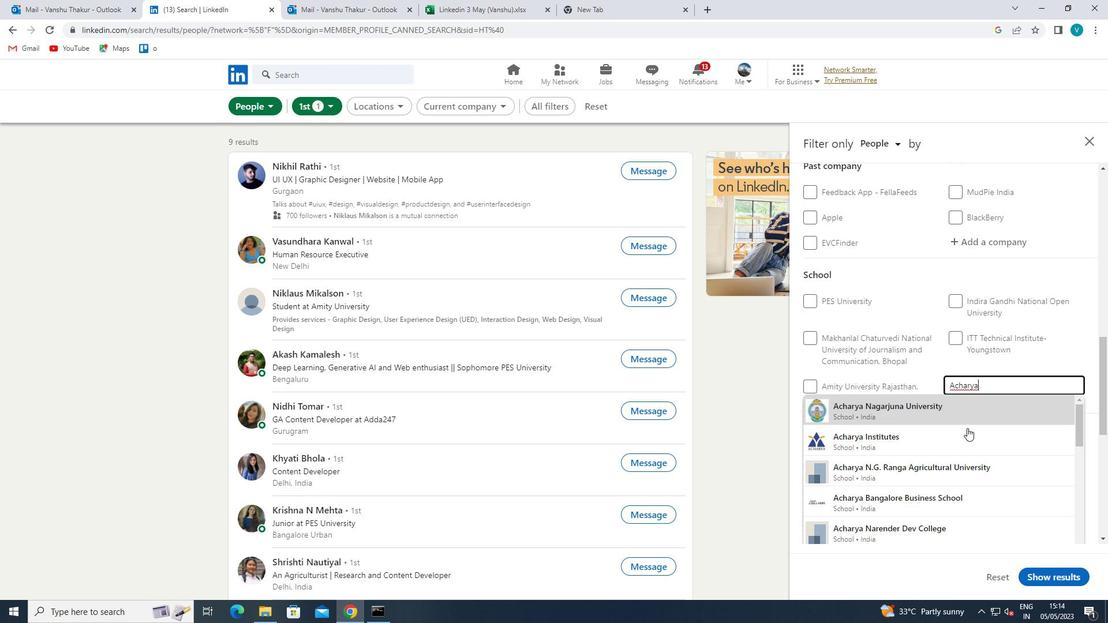
Action: Mouse pressed left at (968, 460)
Screenshot: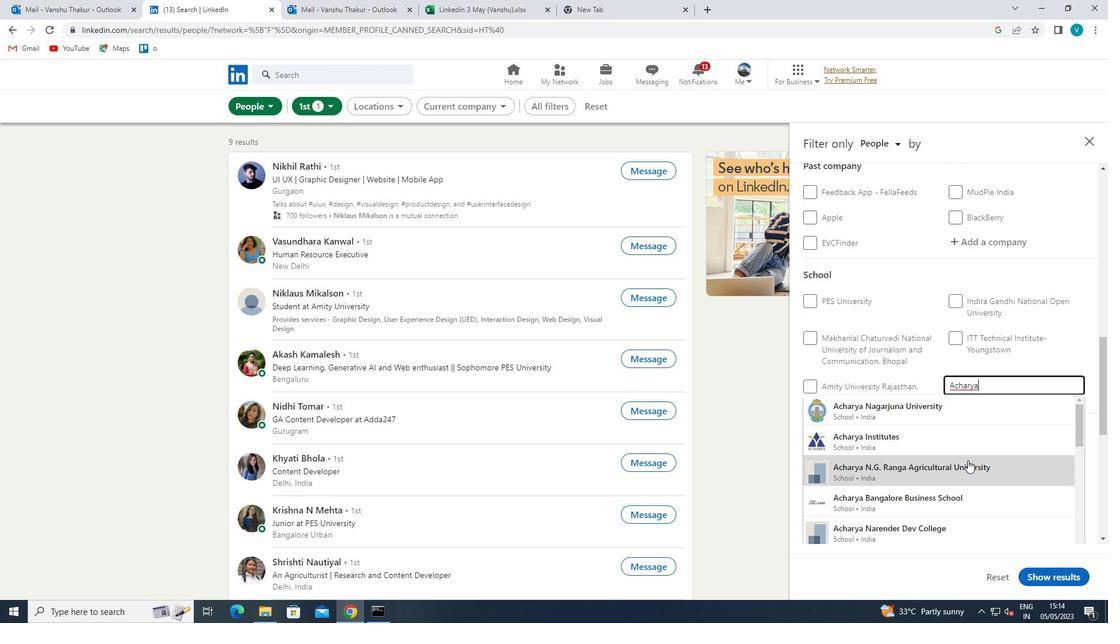 
Action: Mouse scrolled (968, 460) with delta (0, 0)
Screenshot: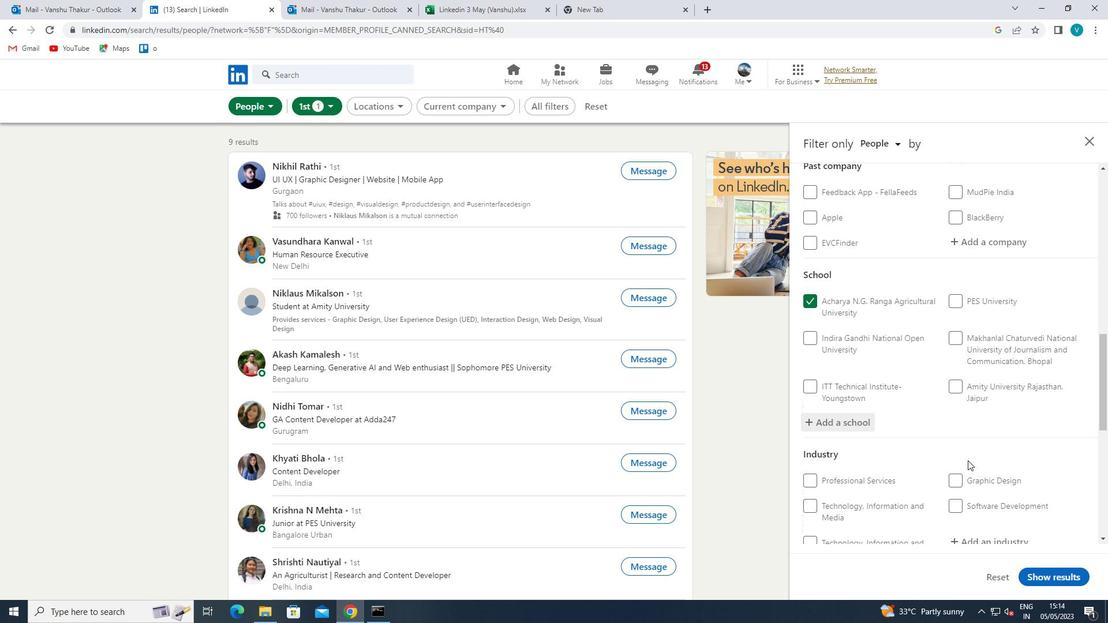 
Action: Mouse scrolled (968, 460) with delta (0, 0)
Screenshot: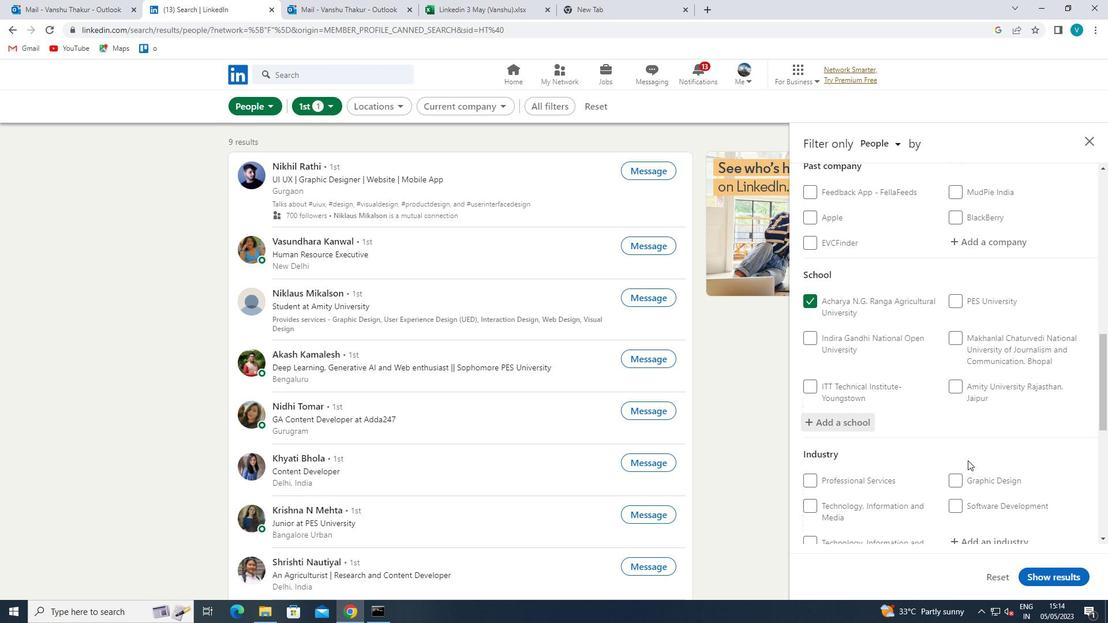 
Action: Mouse moved to (986, 416)
Screenshot: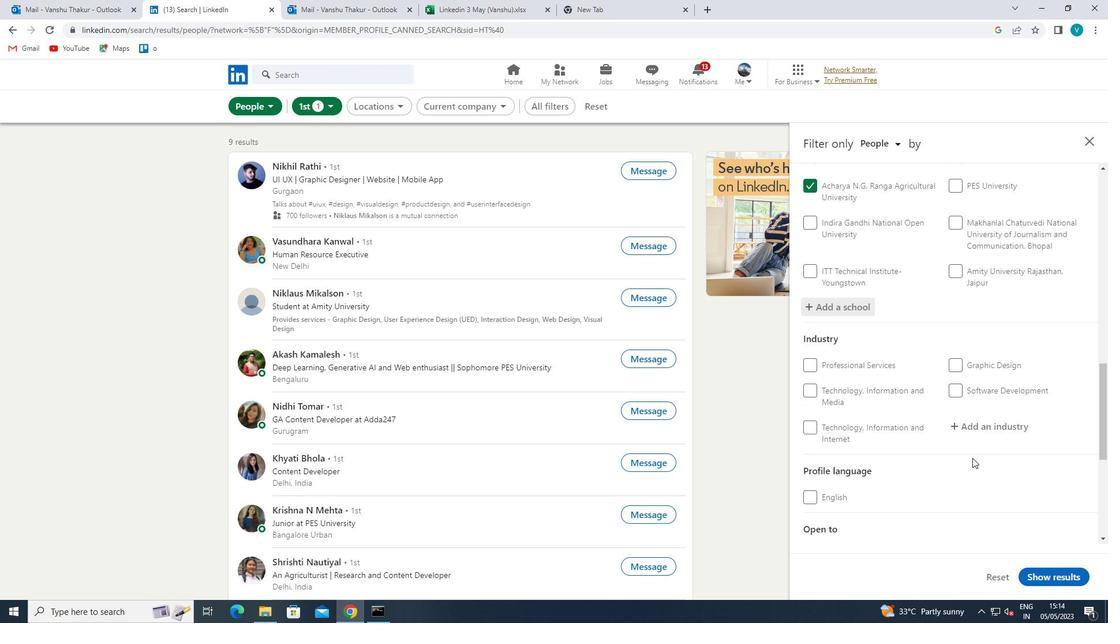 
Action: Mouse pressed left at (986, 416)
Screenshot: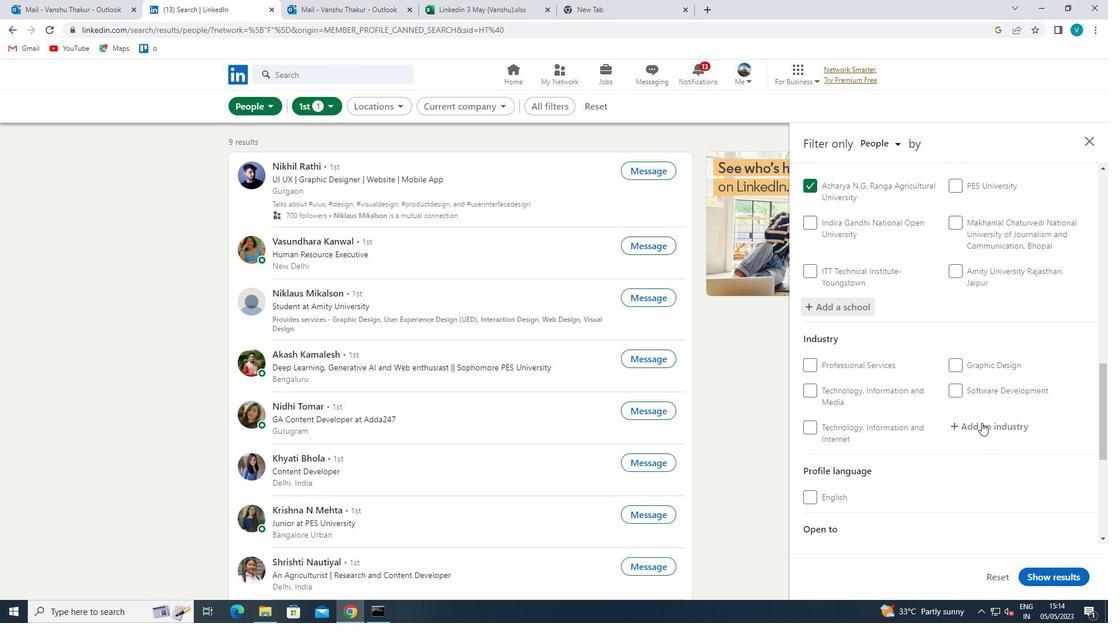 
Action: Mouse moved to (990, 427)
Screenshot: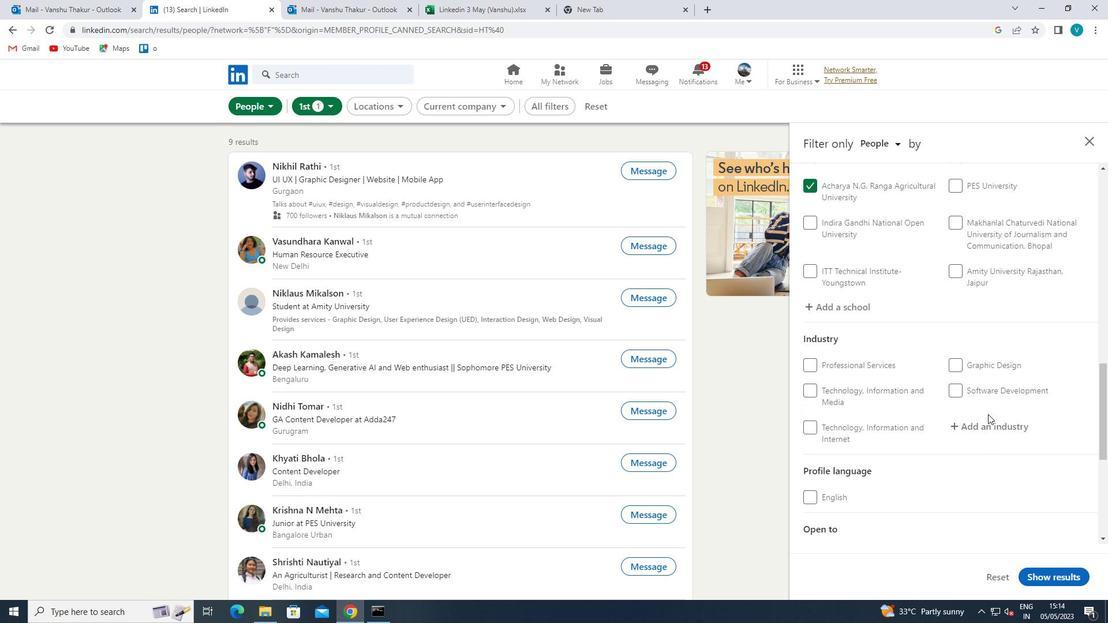 
Action: Mouse pressed left at (990, 427)
Screenshot: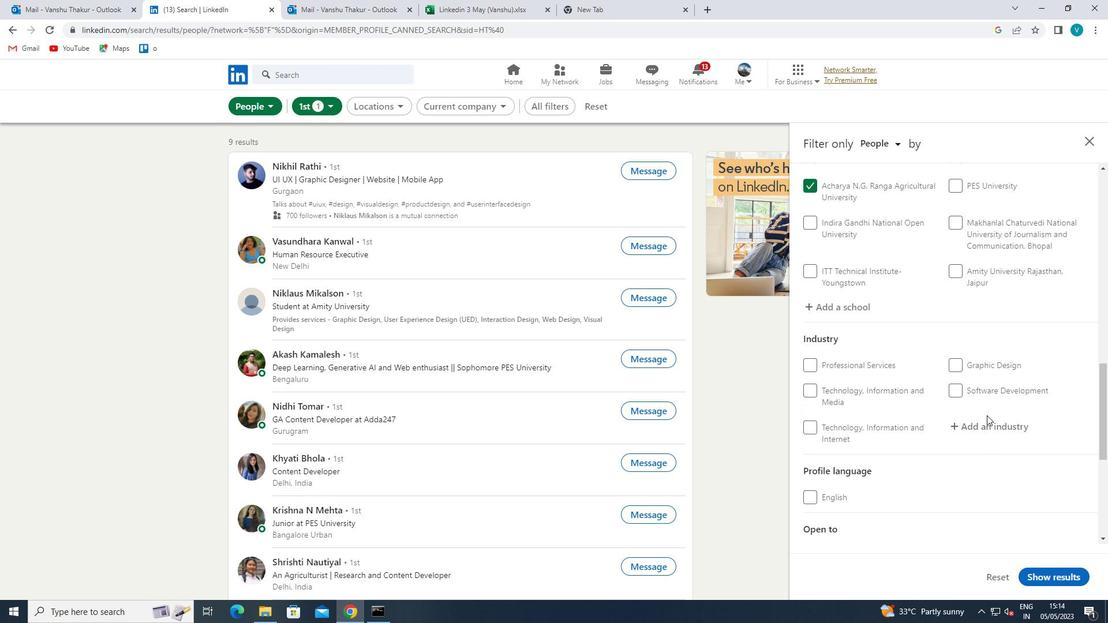 
Action: Mouse moved to (990, 427)
Screenshot: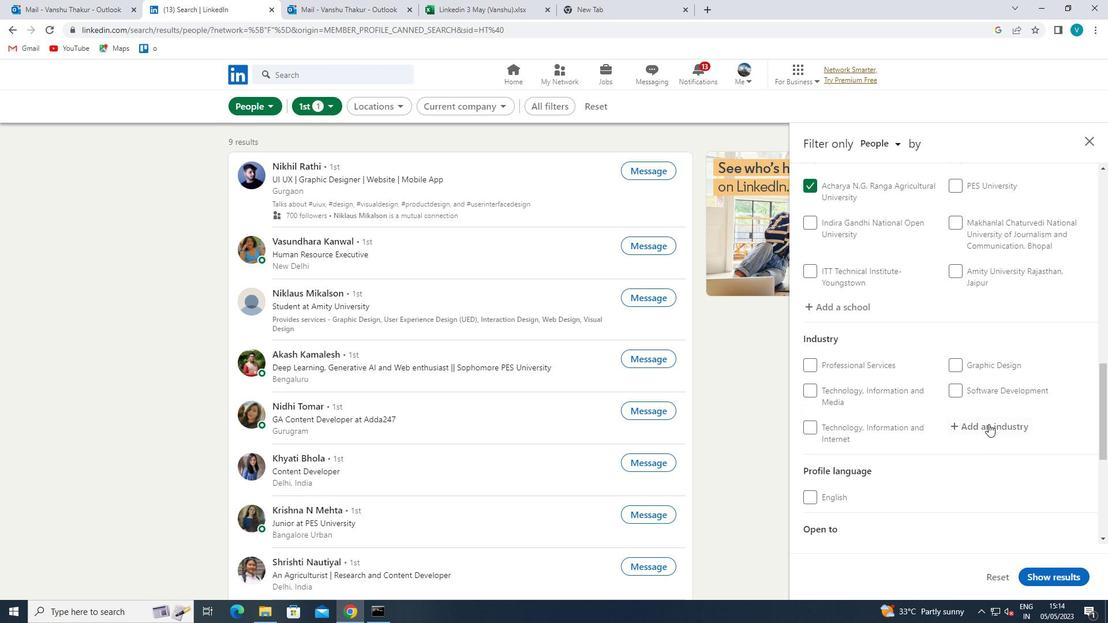 
Action: Key pressed <Key.shift>BOGS
Screenshot: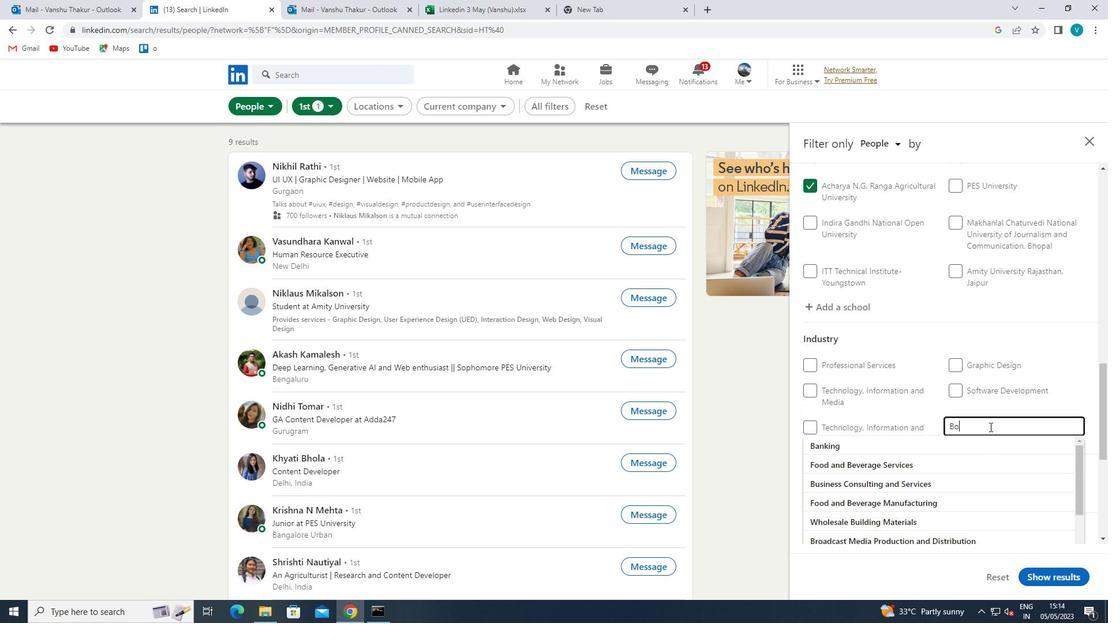 
Action: Mouse moved to (956, 426)
Screenshot: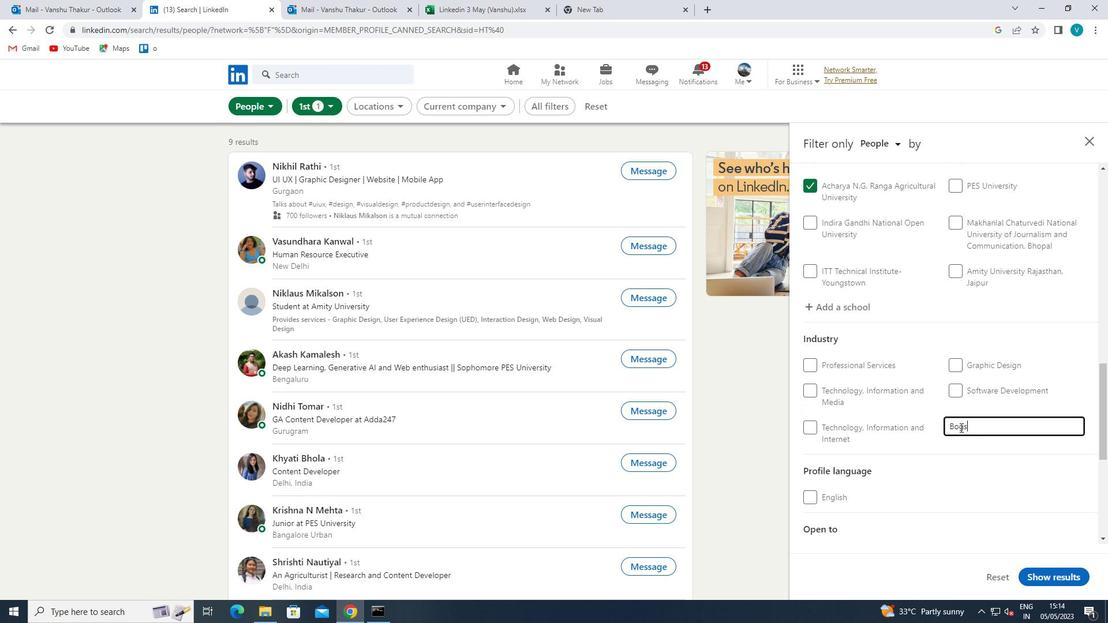 
Action: Mouse pressed left at (956, 426)
Screenshot: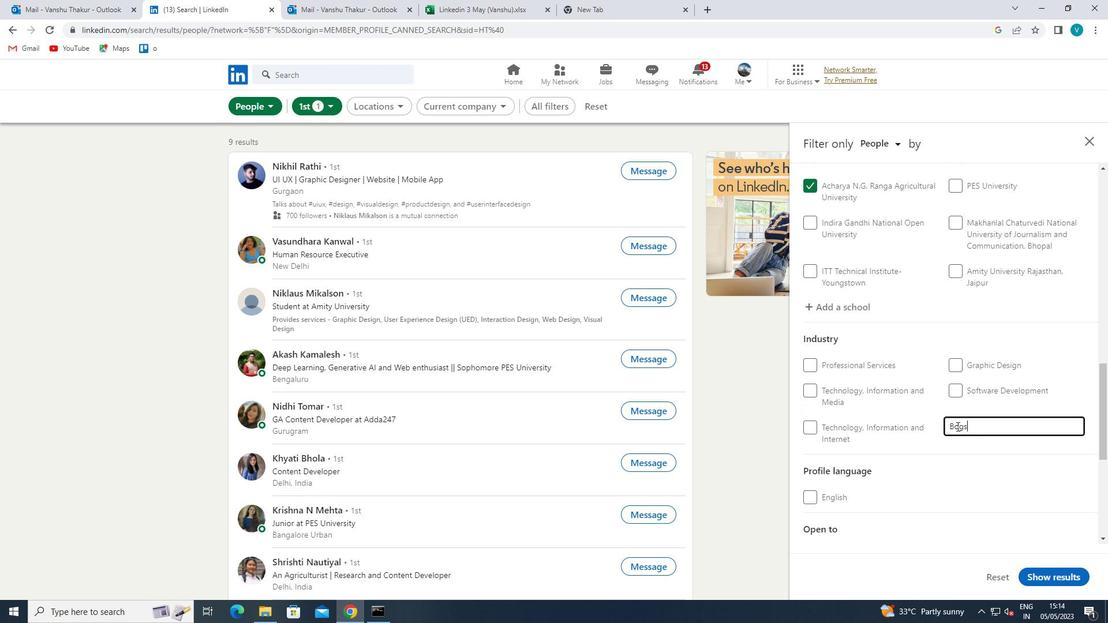 
Action: Mouse moved to (972, 426)
Screenshot: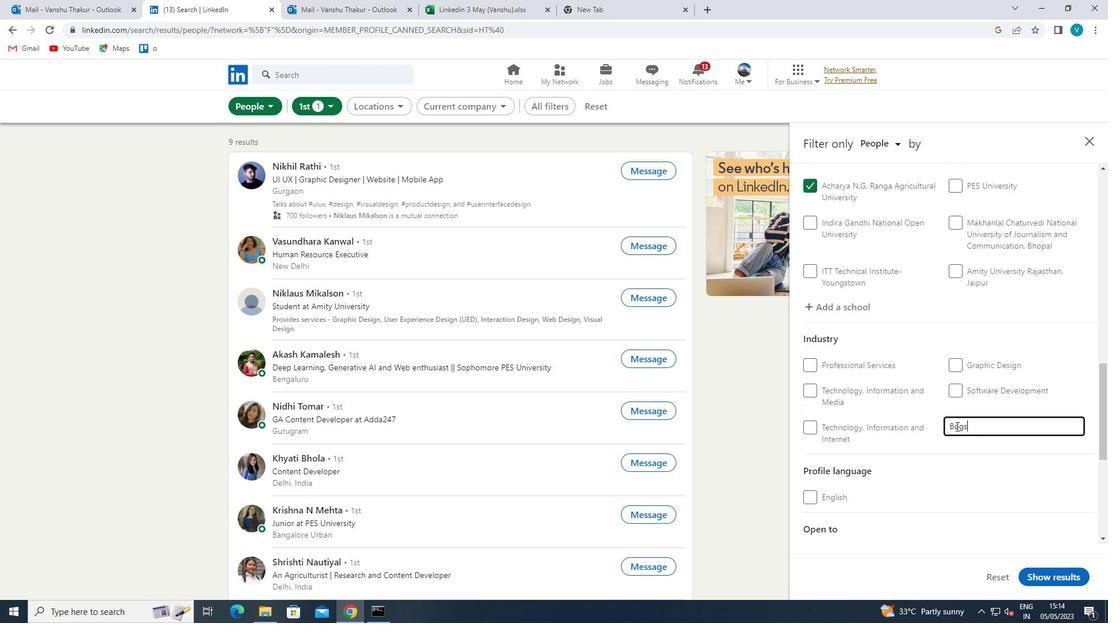 
Action: Key pressed L
Screenshot: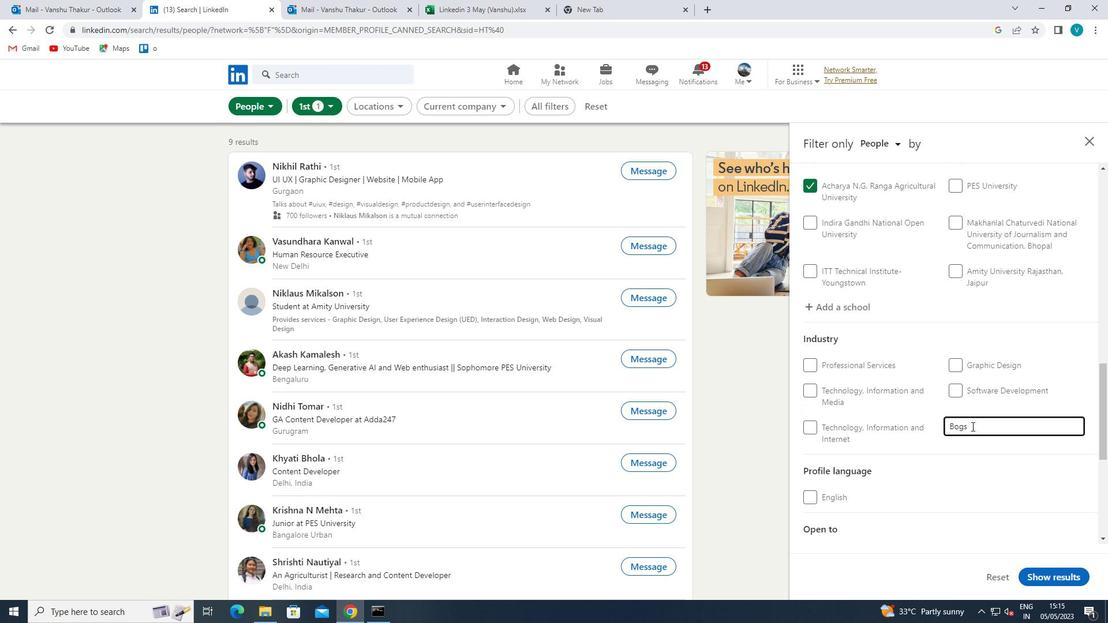 
Action: Mouse moved to (952, 442)
Screenshot: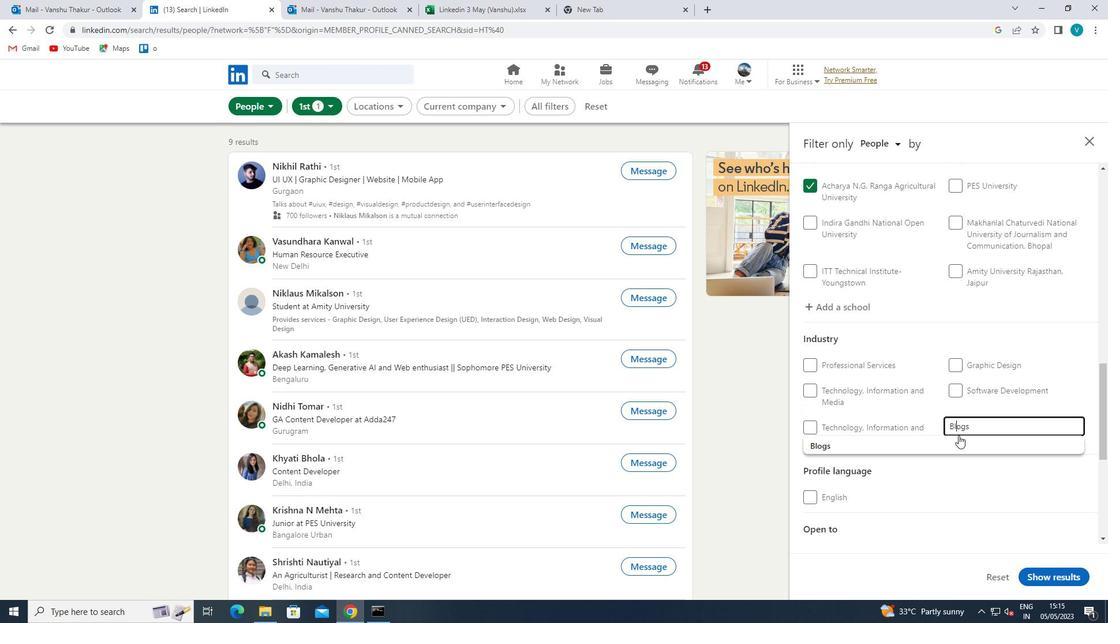 
Action: Mouse pressed left at (952, 442)
Screenshot: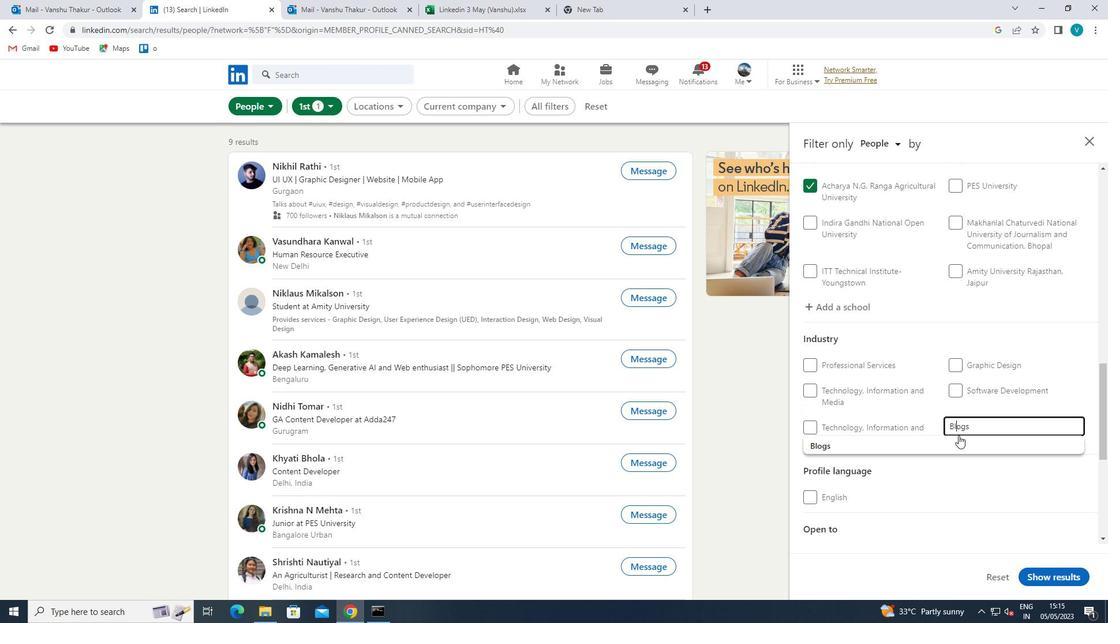 
Action: Mouse moved to (953, 443)
Screenshot: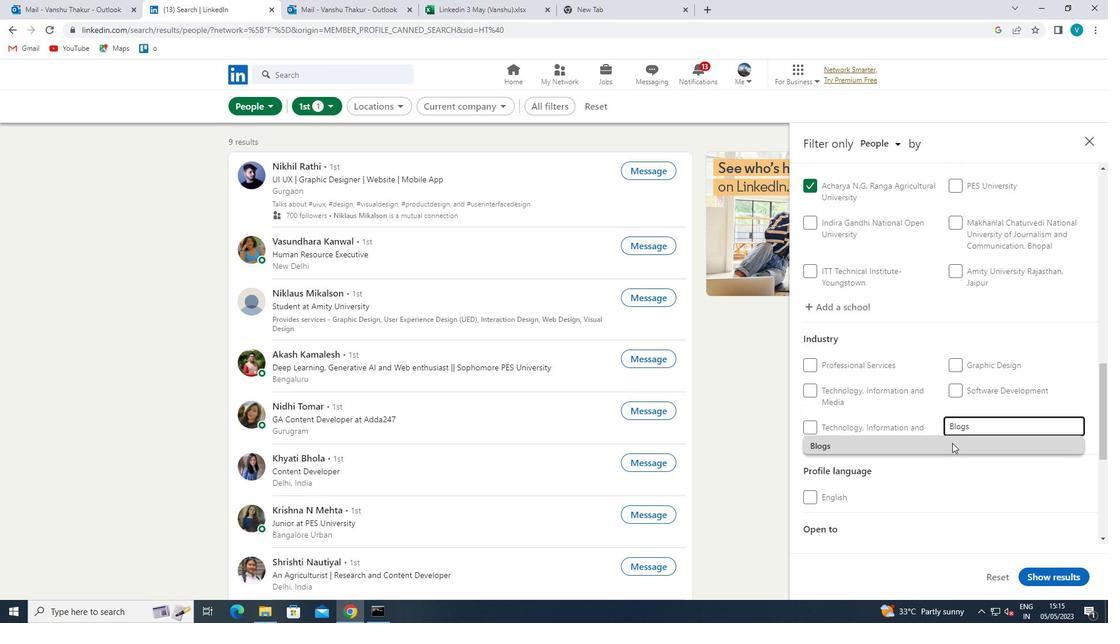 
Action: Mouse scrolled (953, 442) with delta (0, 0)
Screenshot: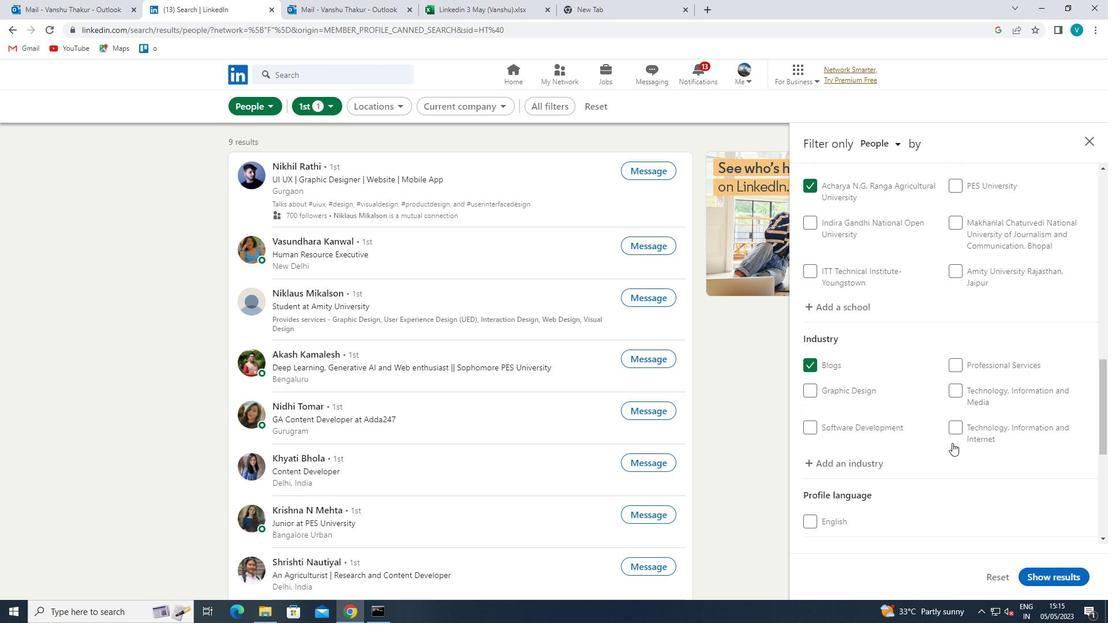 
Action: Mouse scrolled (953, 442) with delta (0, 0)
Screenshot: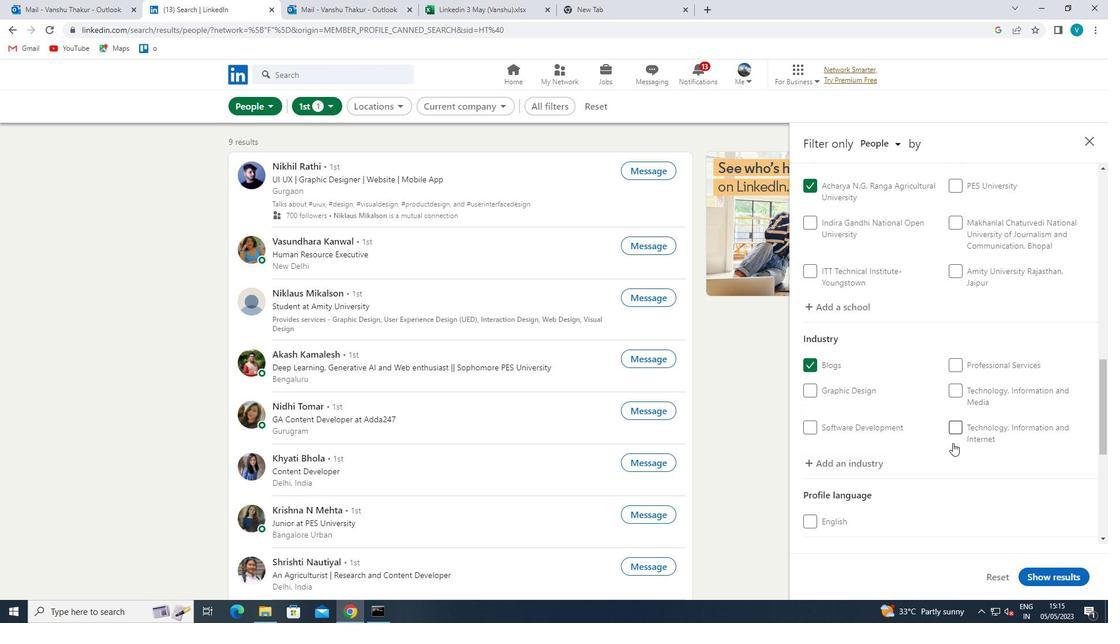 
Action: Mouse scrolled (953, 442) with delta (0, 0)
Screenshot: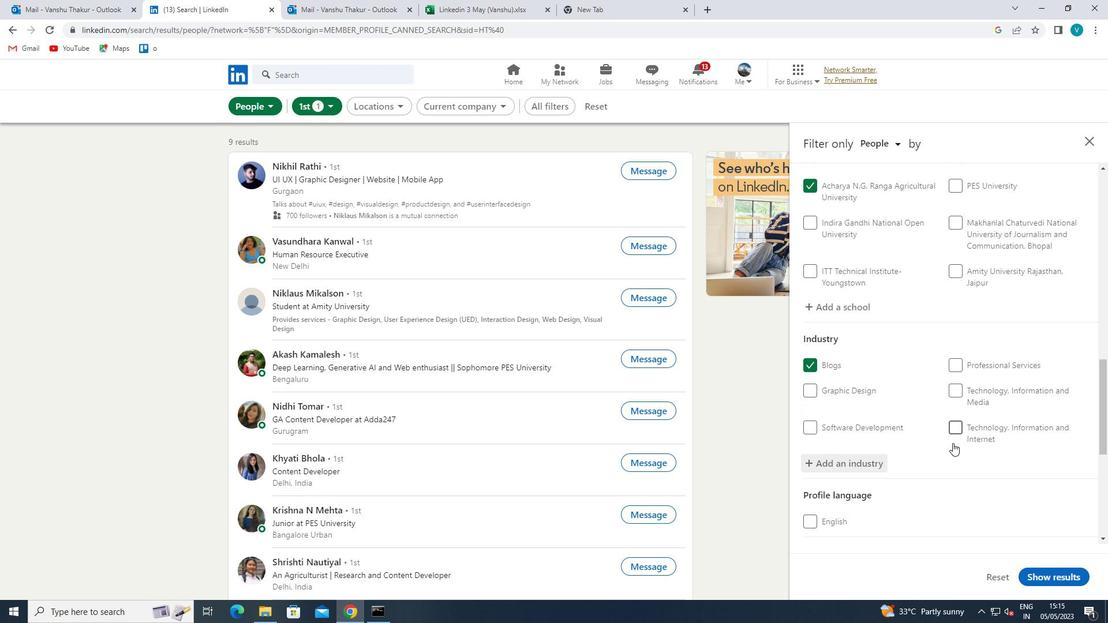 
Action: Mouse moved to (953, 444)
Screenshot: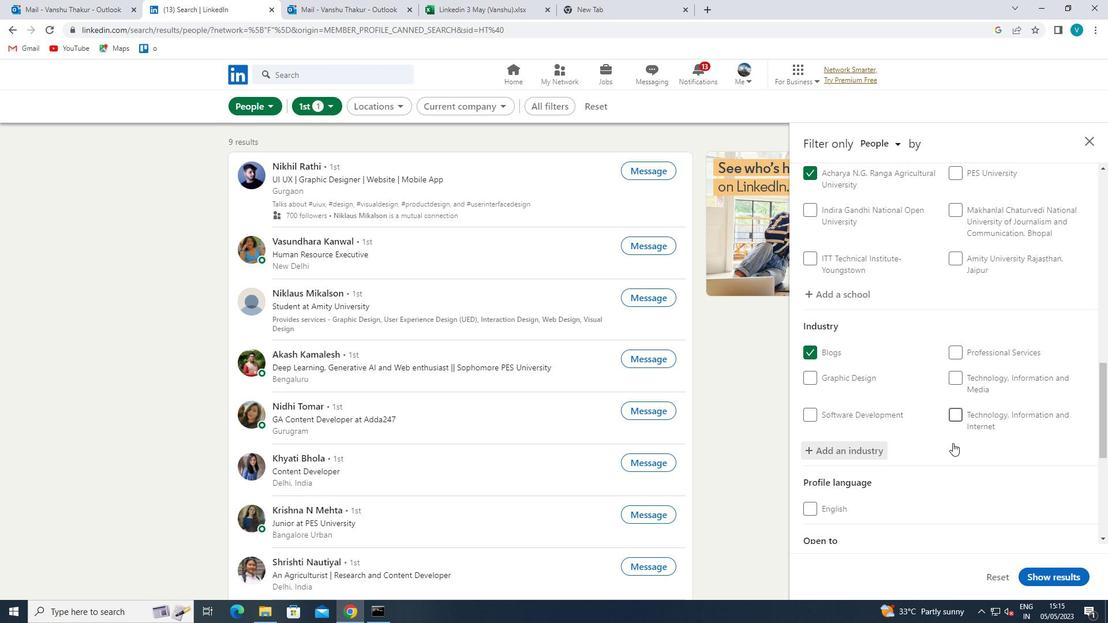 
Action: Mouse scrolled (953, 443) with delta (0, 0)
Screenshot: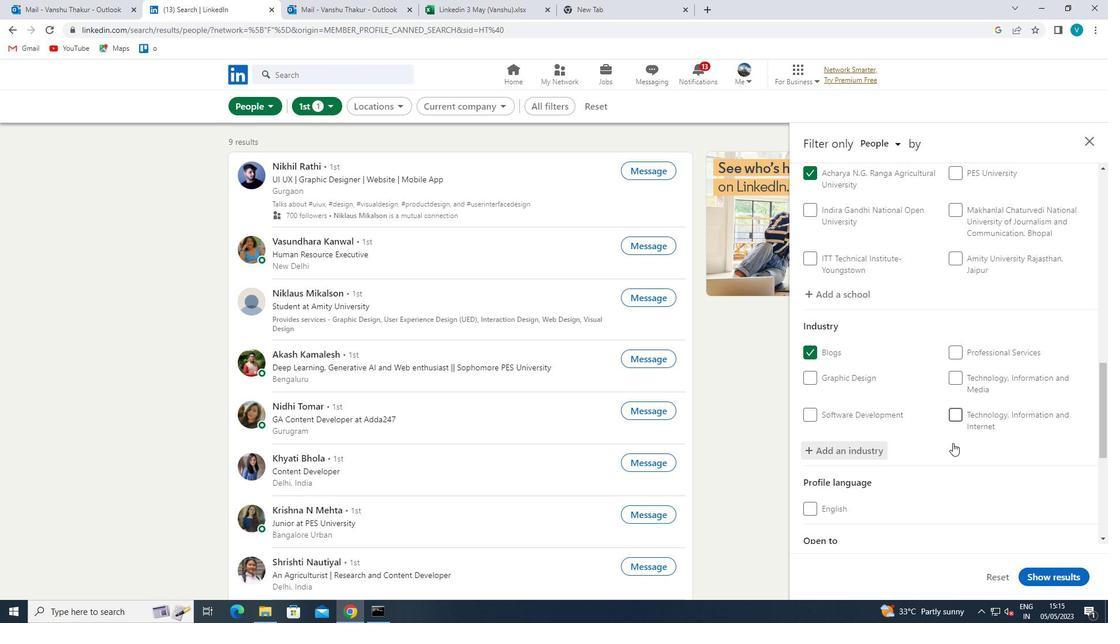 
Action: Mouse moved to (966, 424)
Screenshot: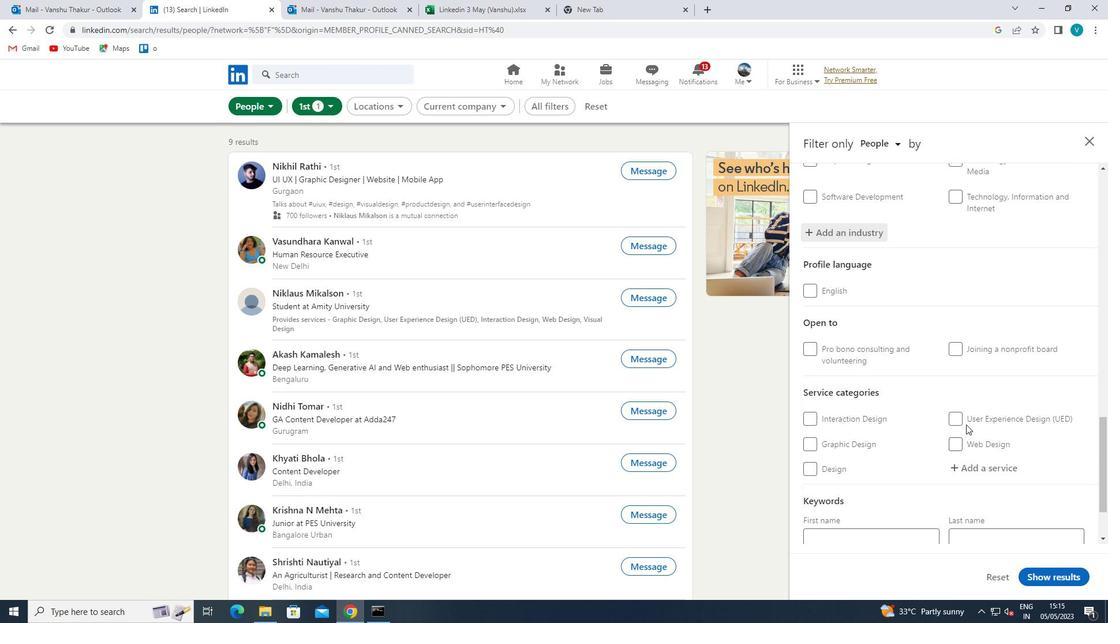 
Action: Mouse scrolled (966, 424) with delta (0, 0)
Screenshot: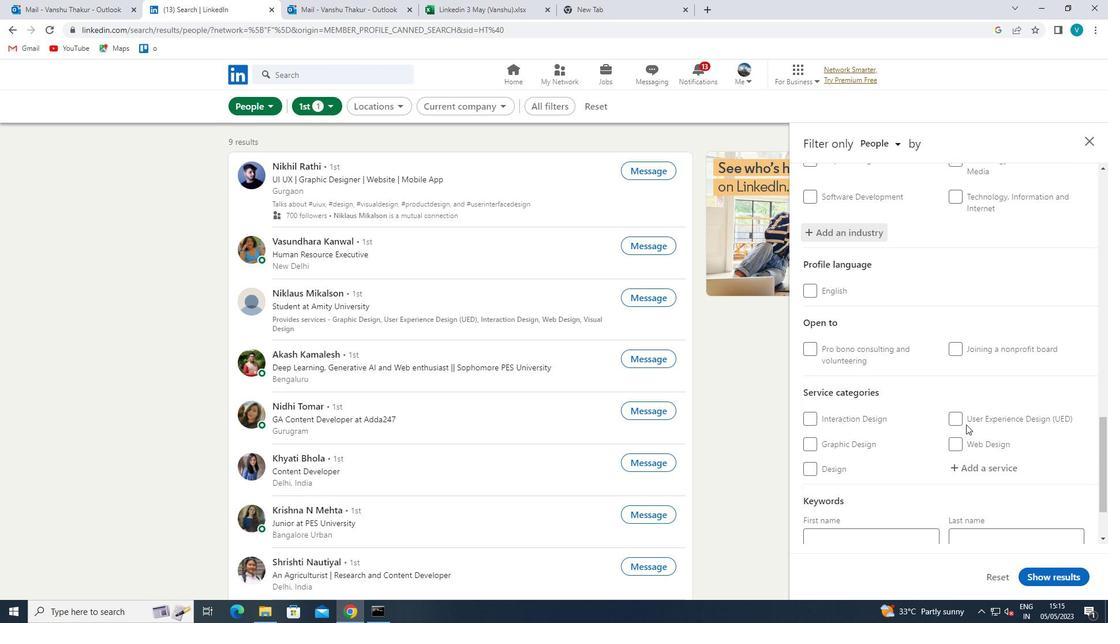 
Action: Mouse moved to (979, 411)
Screenshot: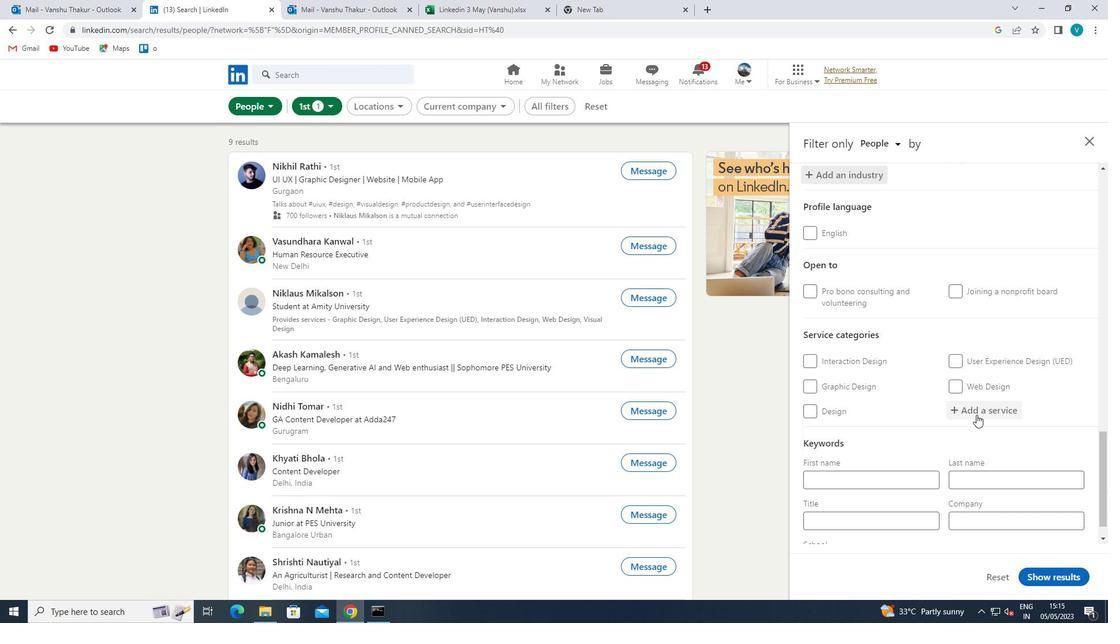 
Action: Mouse pressed left at (979, 411)
Screenshot: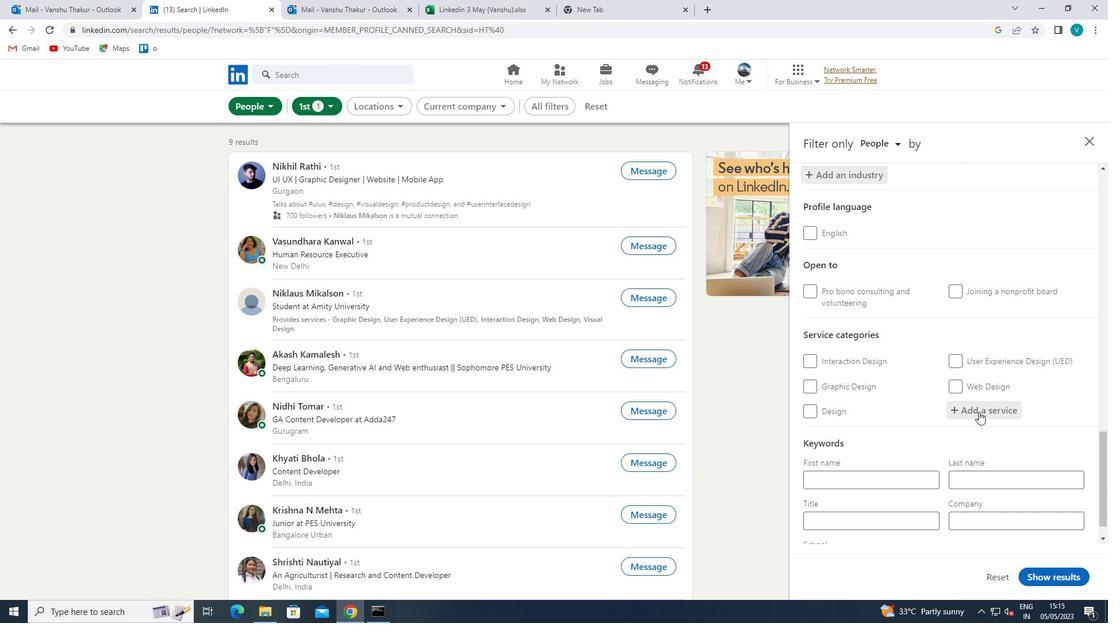 
Action: Mouse moved to (986, 407)
Screenshot: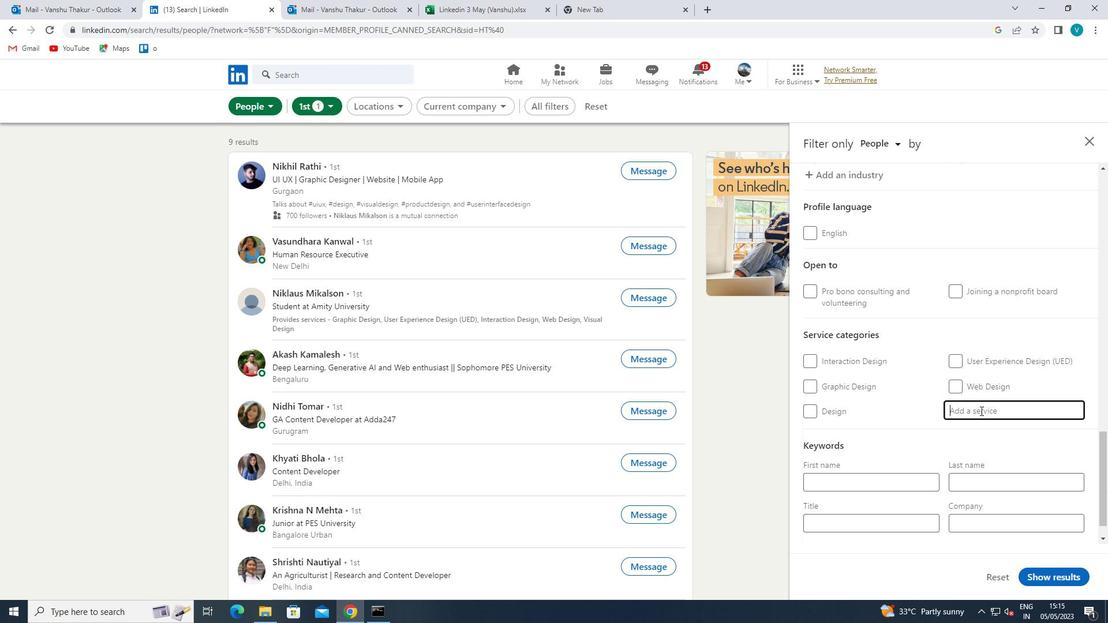 
Action: Key pressed <Key.shift>PROPERTY<Key.space>
Screenshot: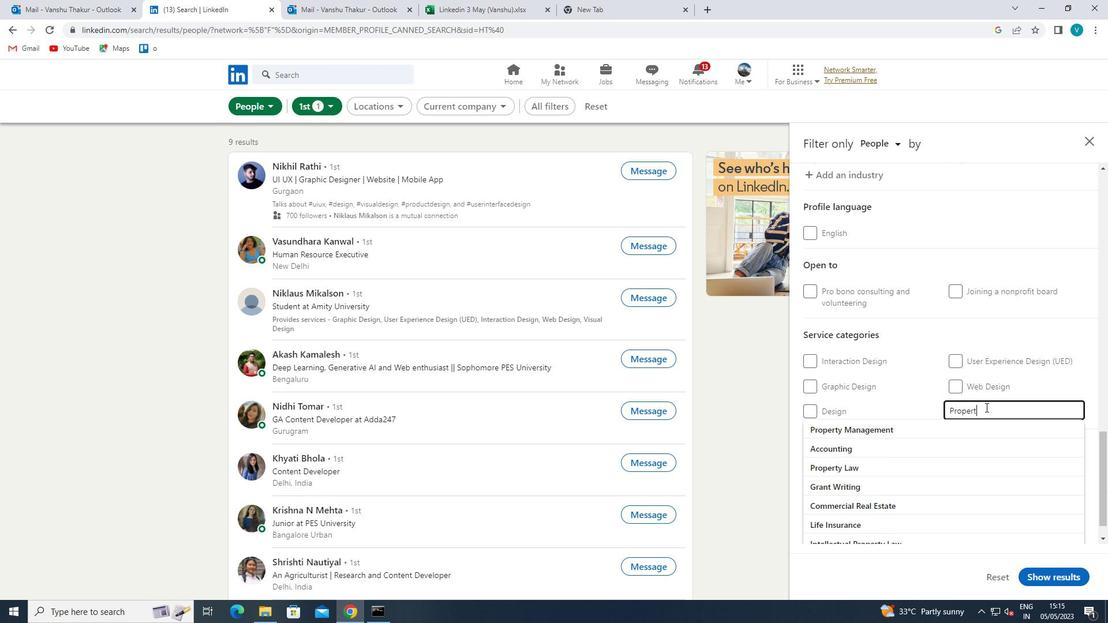 
Action: Mouse moved to (960, 423)
Screenshot: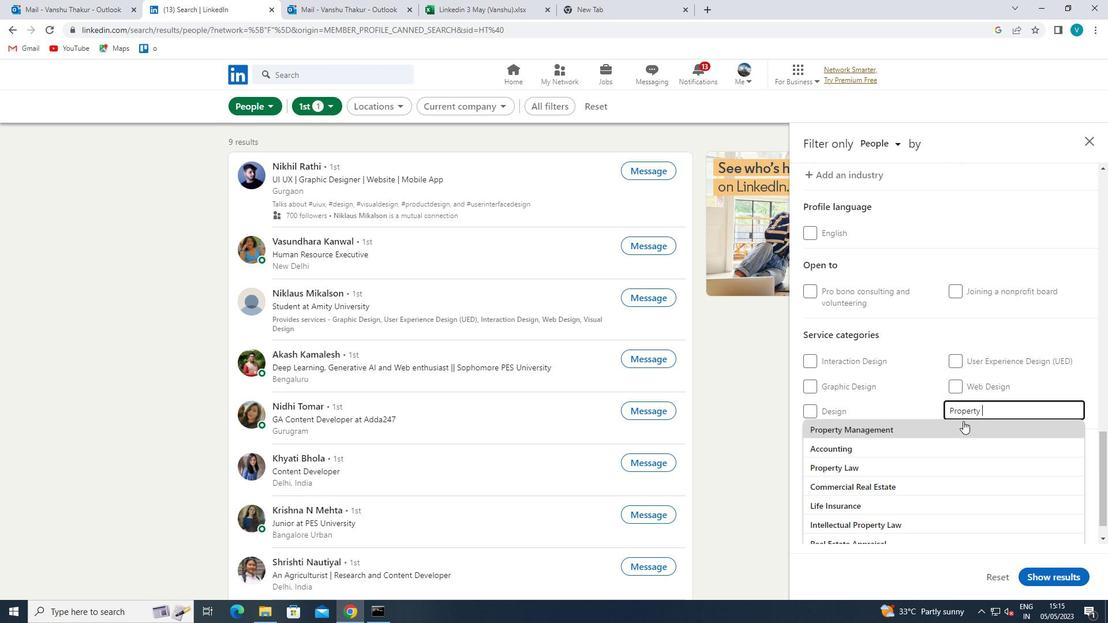 
Action: Mouse pressed left at (960, 423)
Screenshot: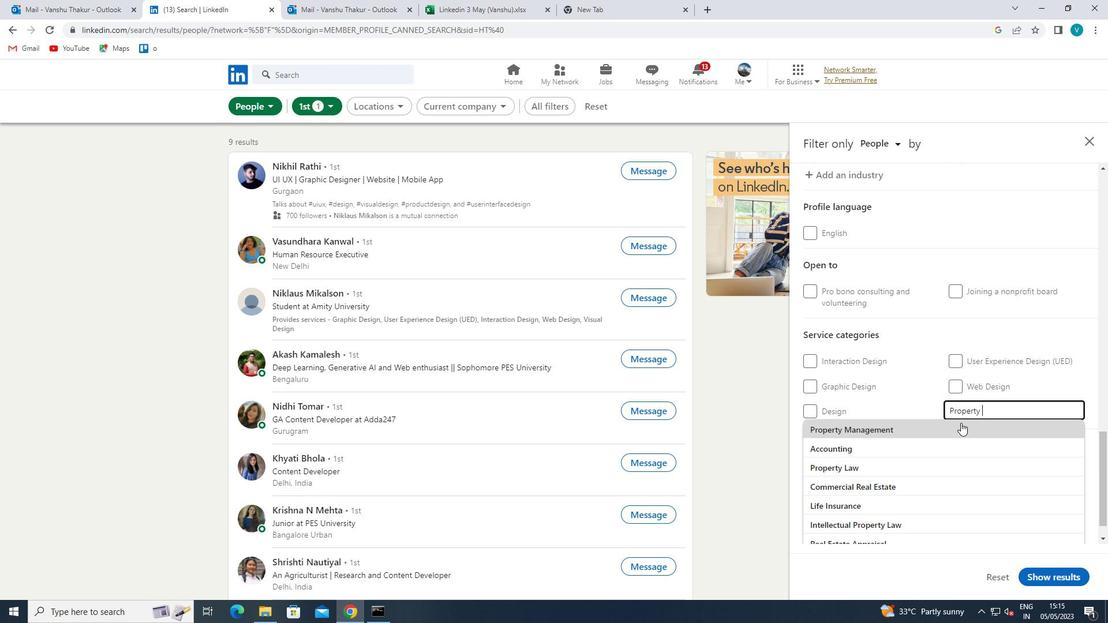 
Action: Mouse scrolled (960, 423) with delta (0, 0)
Screenshot: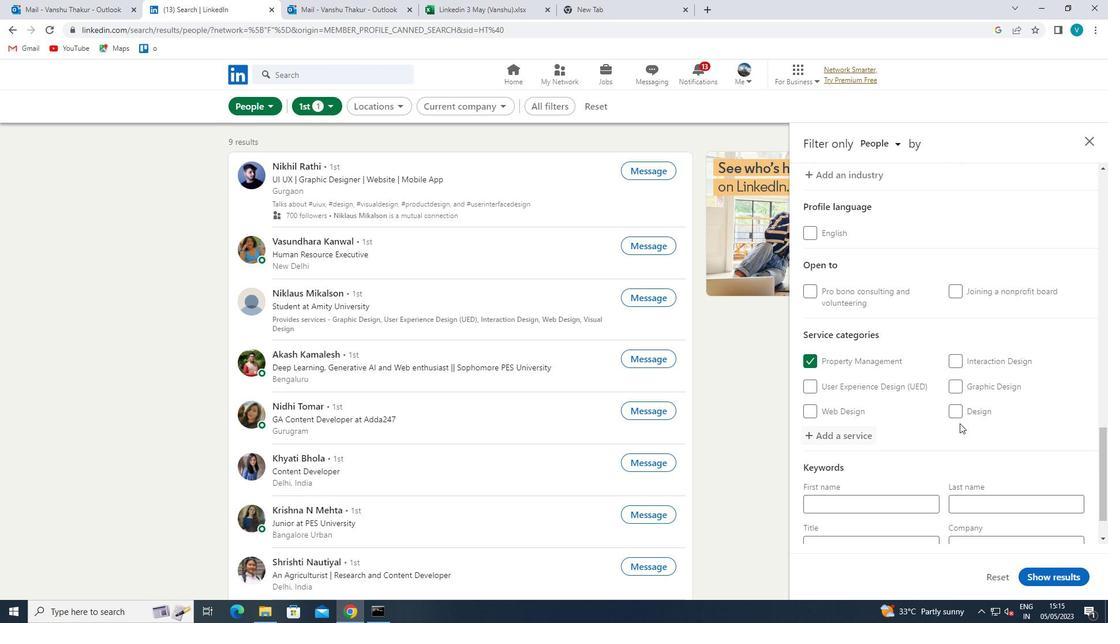 
Action: Mouse scrolled (960, 423) with delta (0, 0)
Screenshot: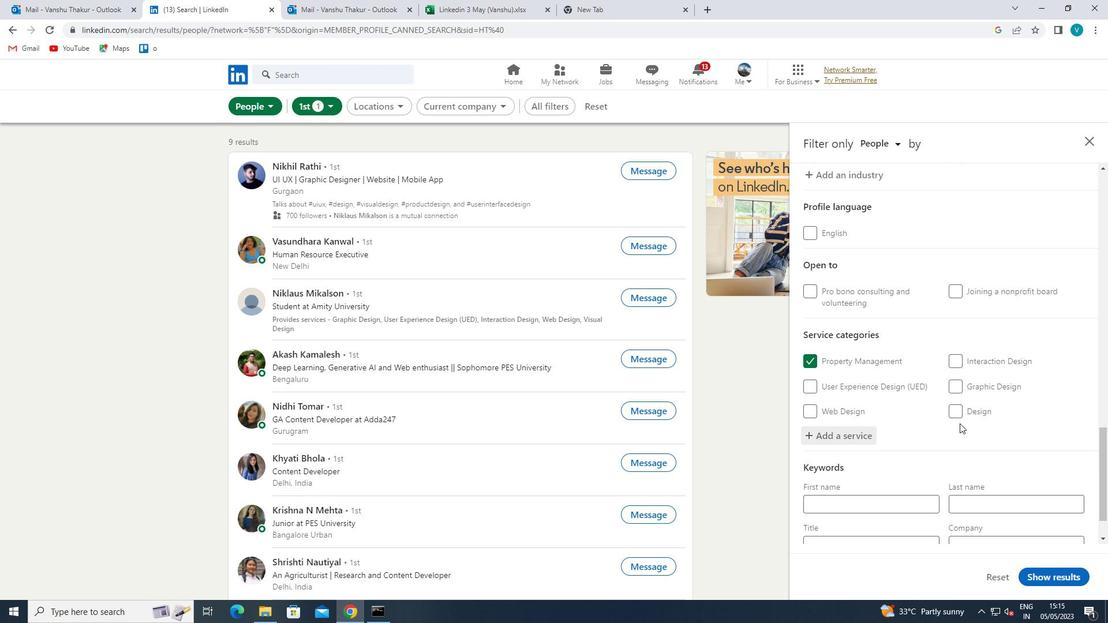 
Action: Mouse moved to (960, 423)
Screenshot: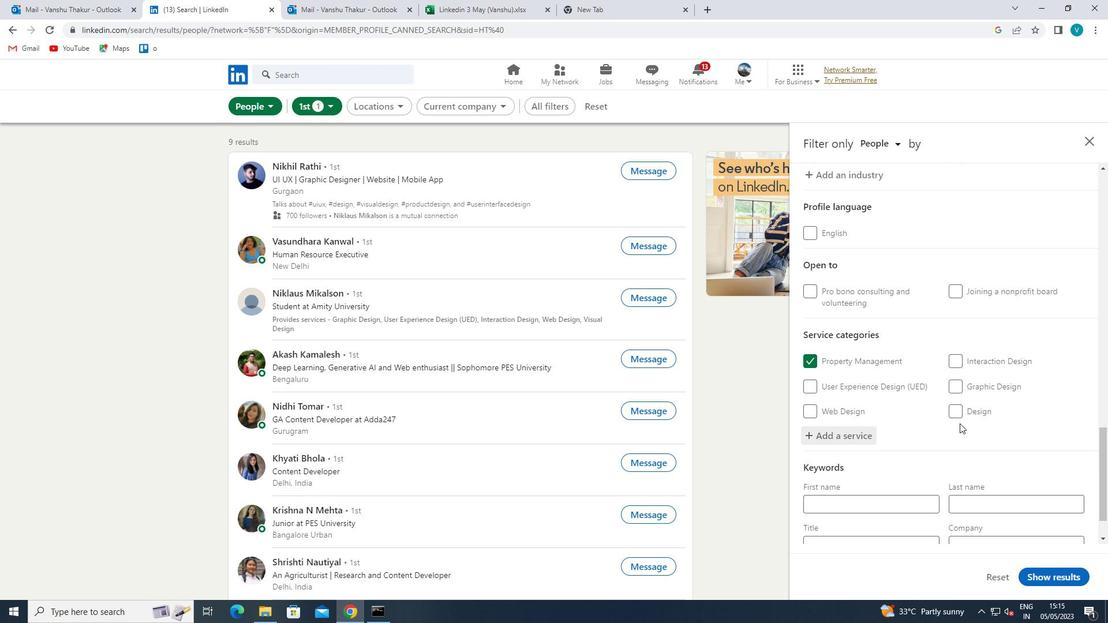 
Action: Mouse scrolled (960, 423) with delta (0, 0)
Screenshot: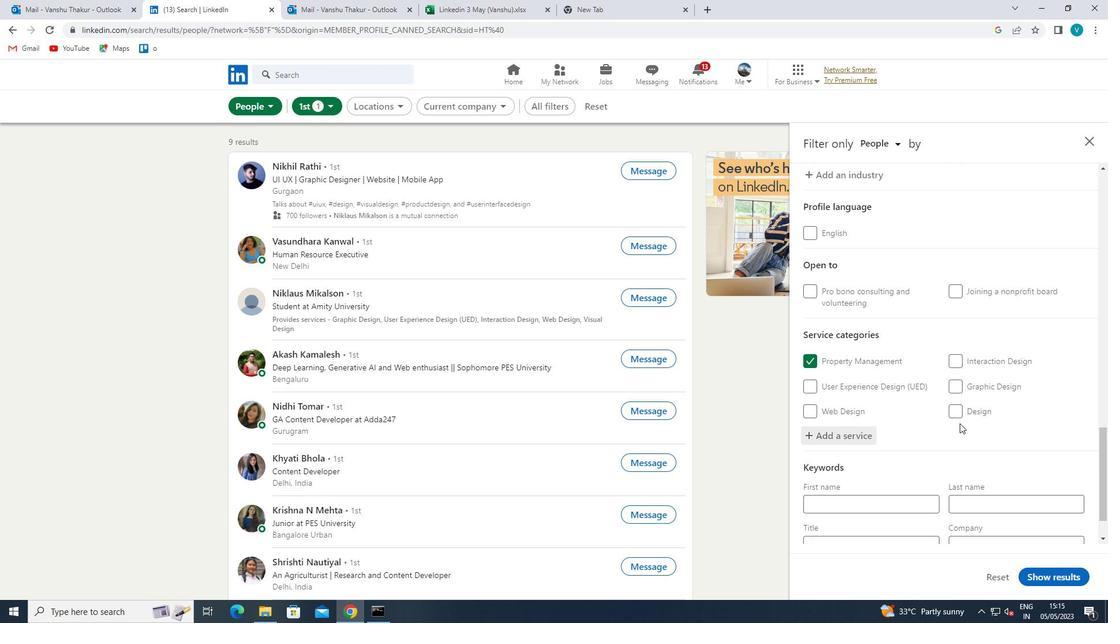 
Action: Mouse moved to (885, 489)
Screenshot: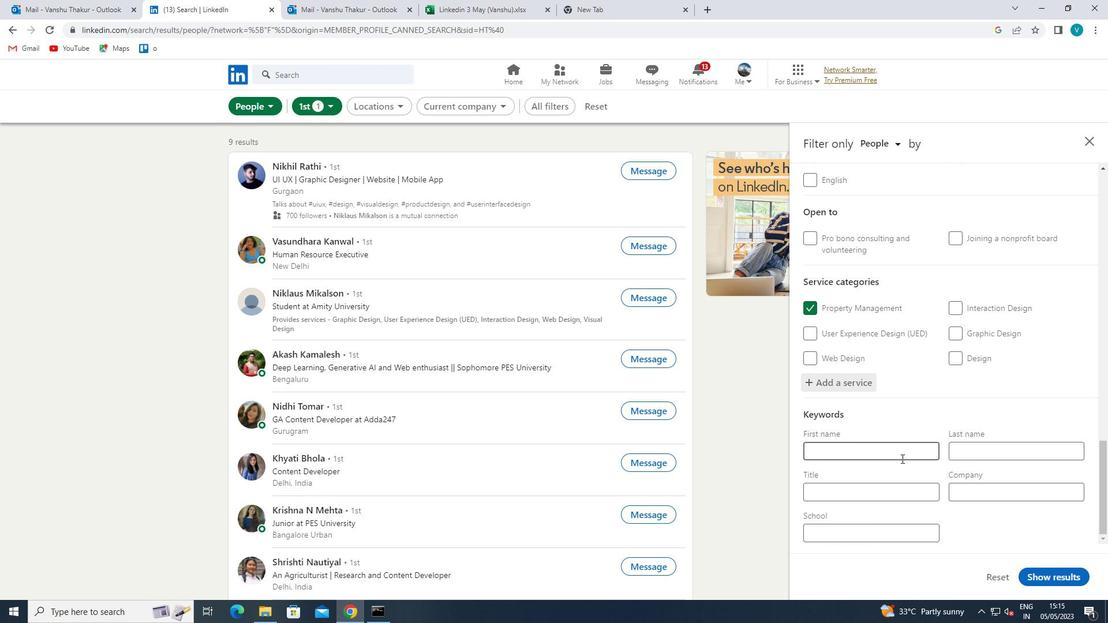 
Action: Mouse pressed left at (885, 489)
Screenshot: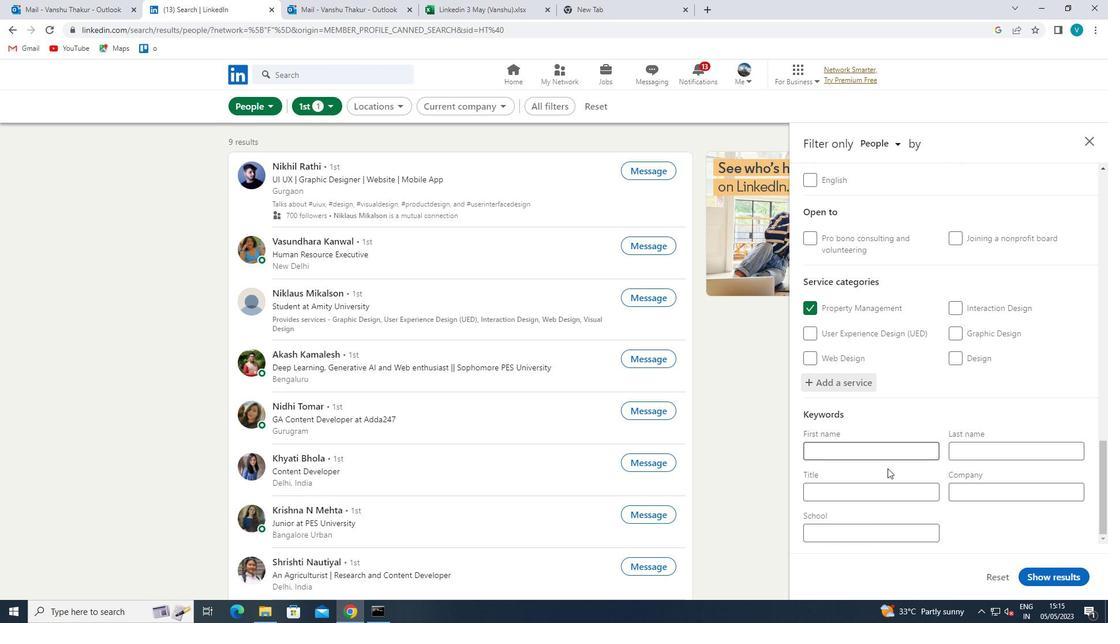 
Action: Mouse moved to (885, 490)
Screenshot: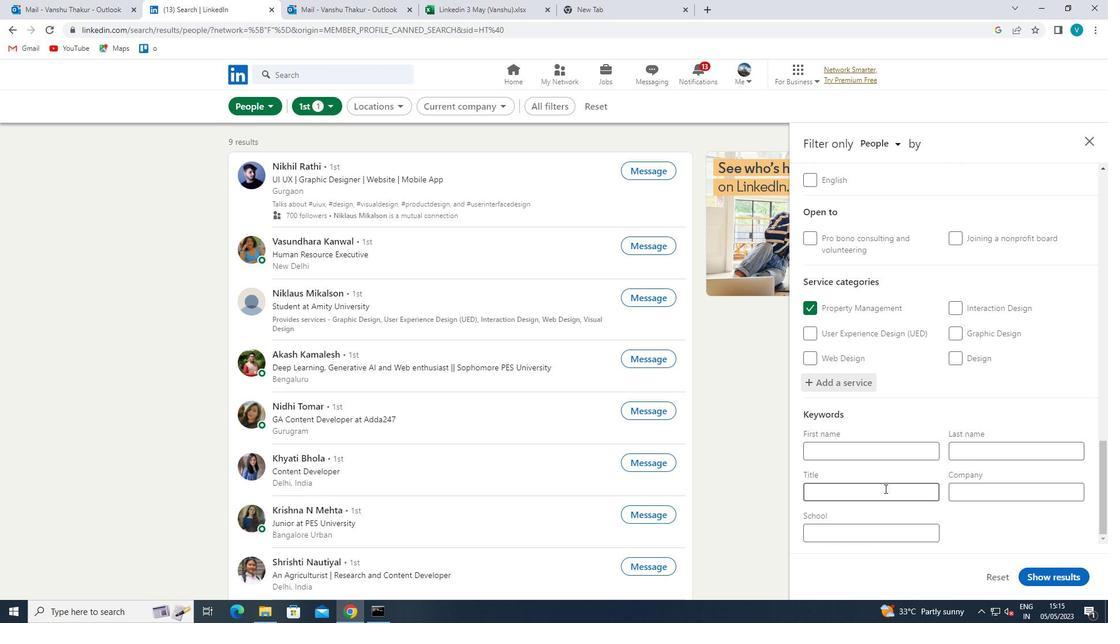 
Action: Key pressed <Key.shift>PRODUCT<Key.space><Key.shift>MANAGER<Key.space>
Screenshot: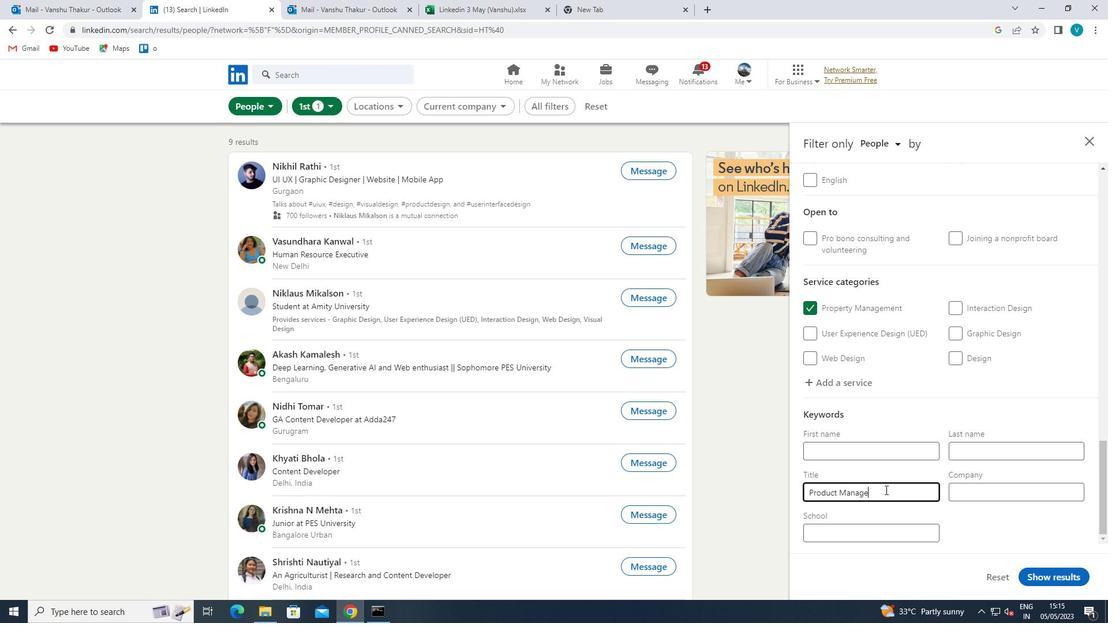 
Action: Mouse moved to (1056, 571)
Screenshot: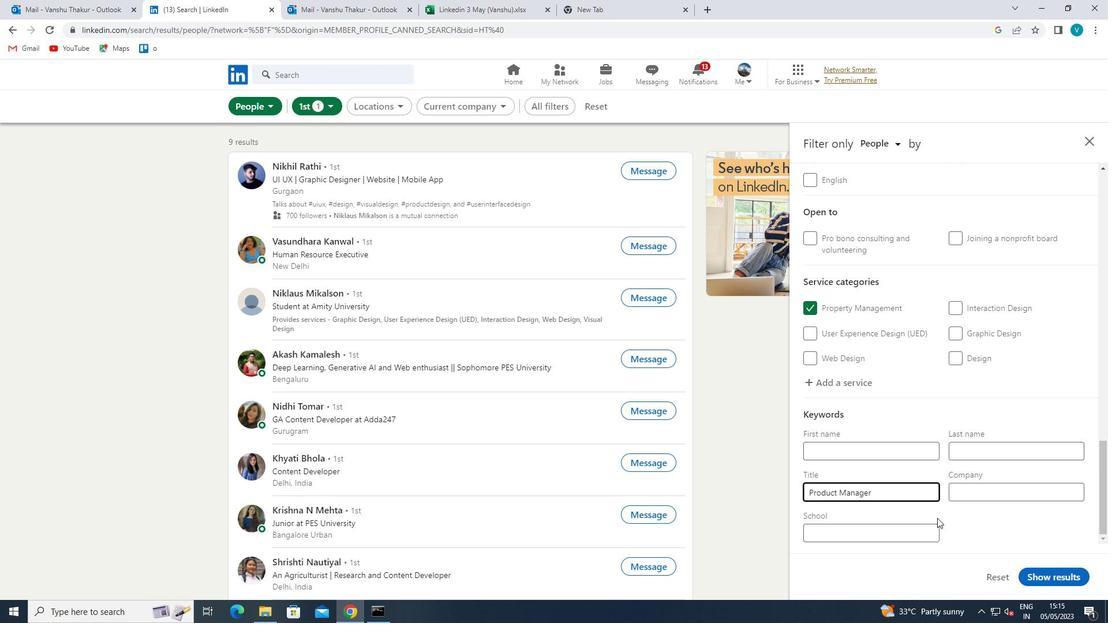 
Action: Mouse pressed left at (1056, 571)
Screenshot: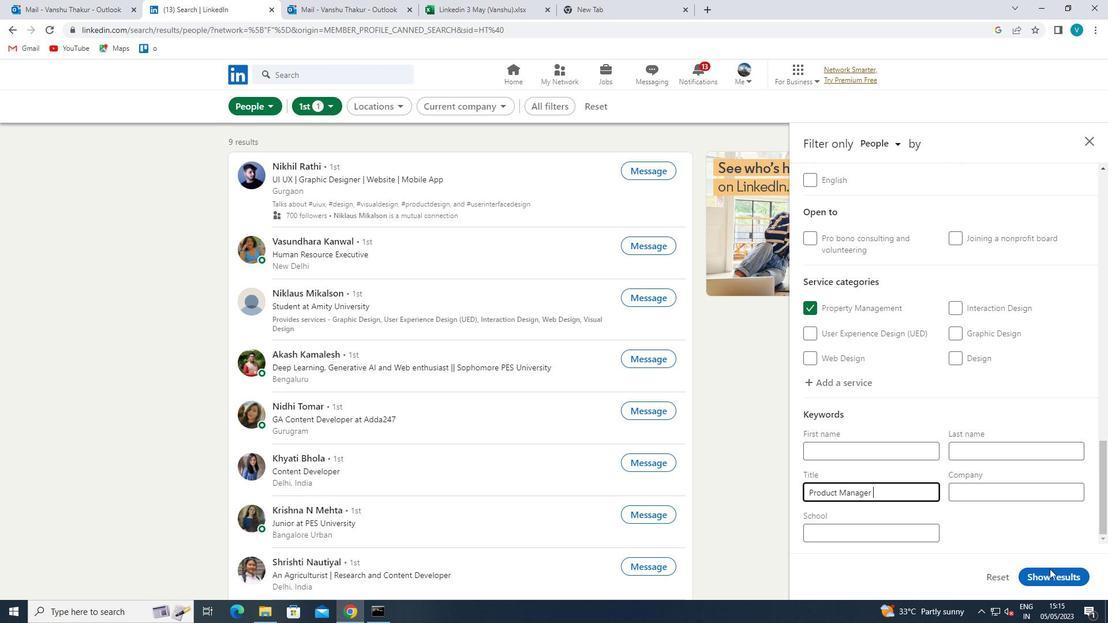 
